 Task: Look for space in Shchëkino, Russia from 11th June, 2023 to 15th June, 2023 for 2 adults in price range Rs.7000 to Rs.16000. Place can be private room with 1  bedroom having 2 beds and 1 bathroom. Property type can be house, flat, guest house, hotel. Booking option can be shelf check-in. Required host language is English.
Action: Mouse moved to (843, 224)
Screenshot: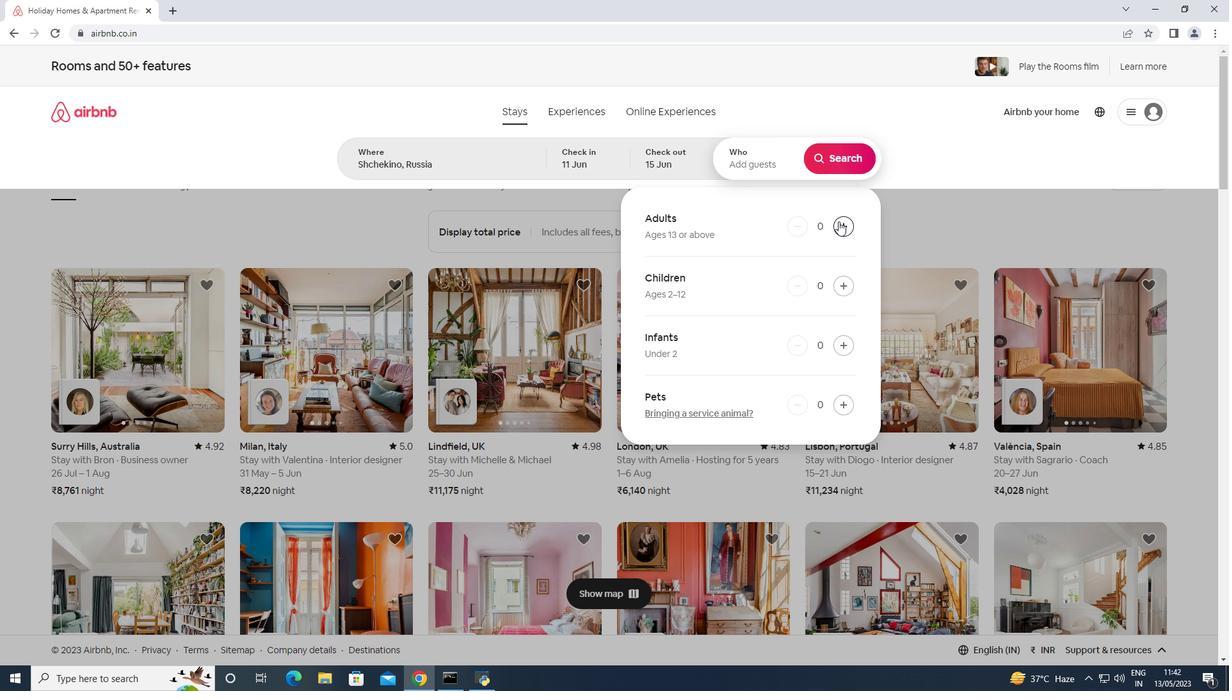 
Action: Mouse pressed left at (843, 224)
Screenshot: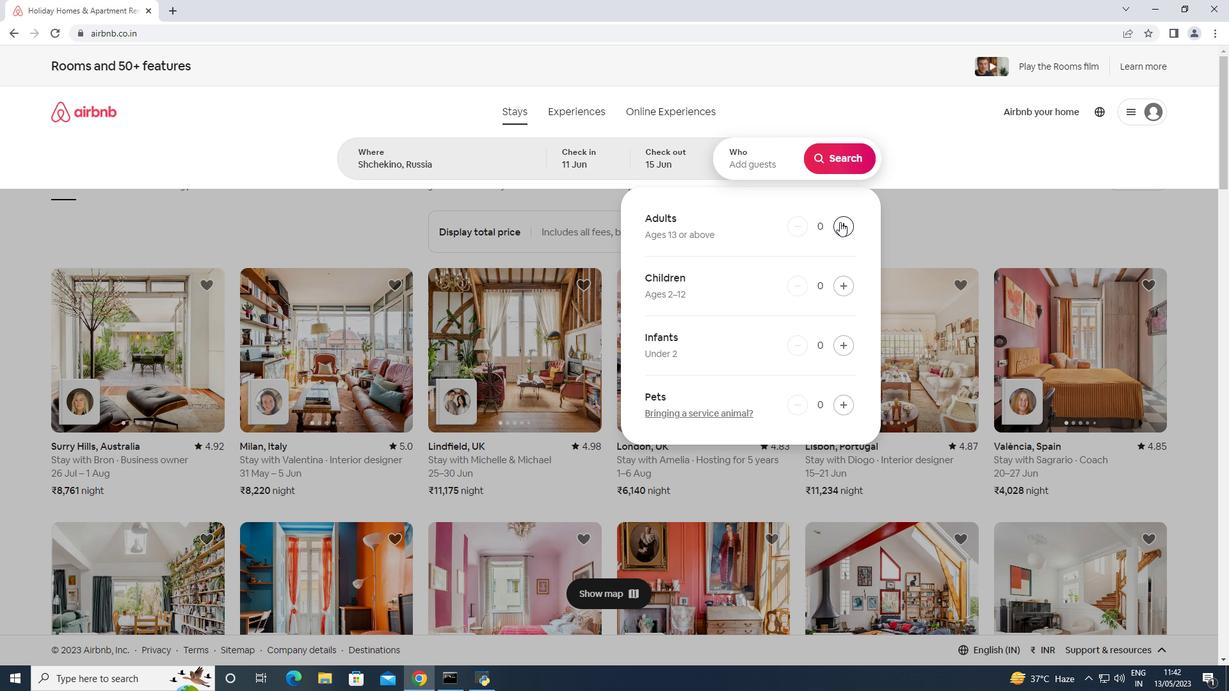 
Action: Mouse pressed left at (843, 224)
Screenshot: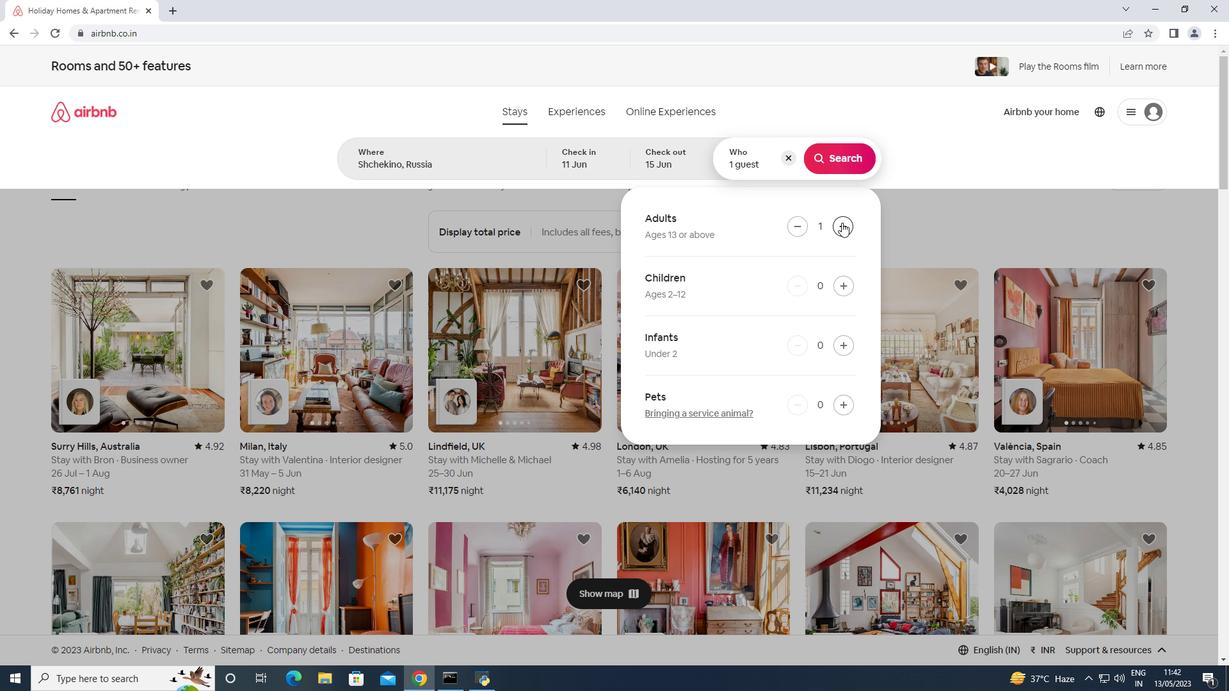 
Action: Mouse moved to (846, 165)
Screenshot: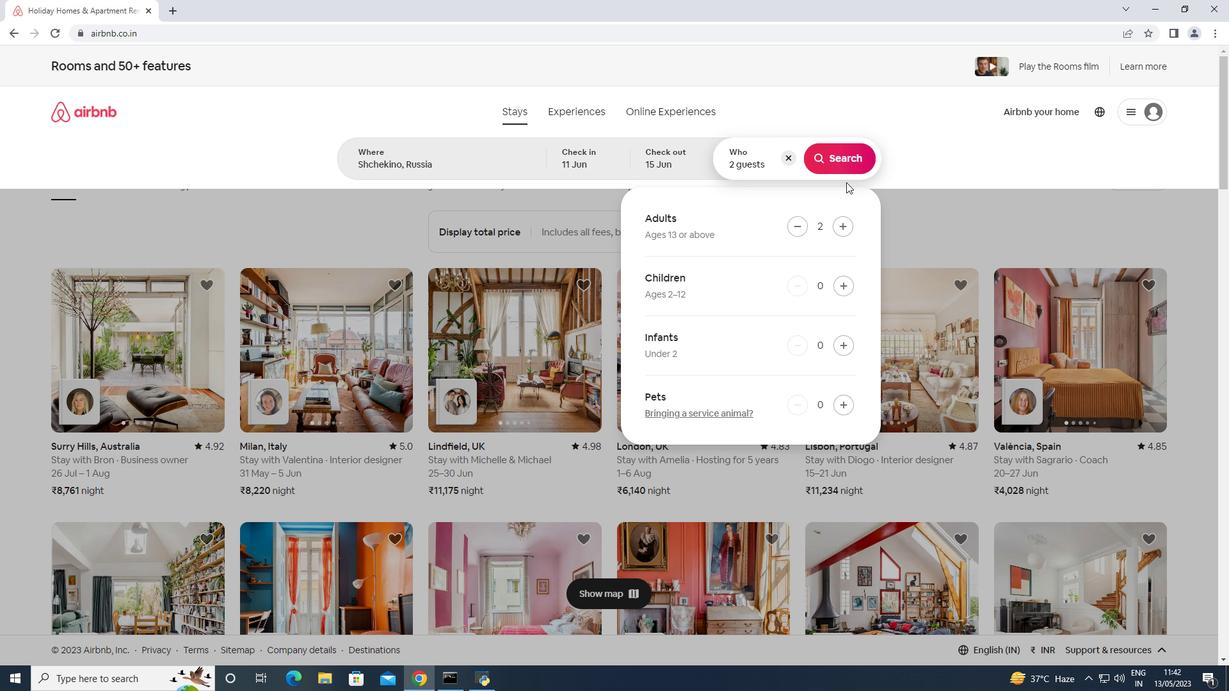 
Action: Mouse pressed left at (846, 165)
Screenshot: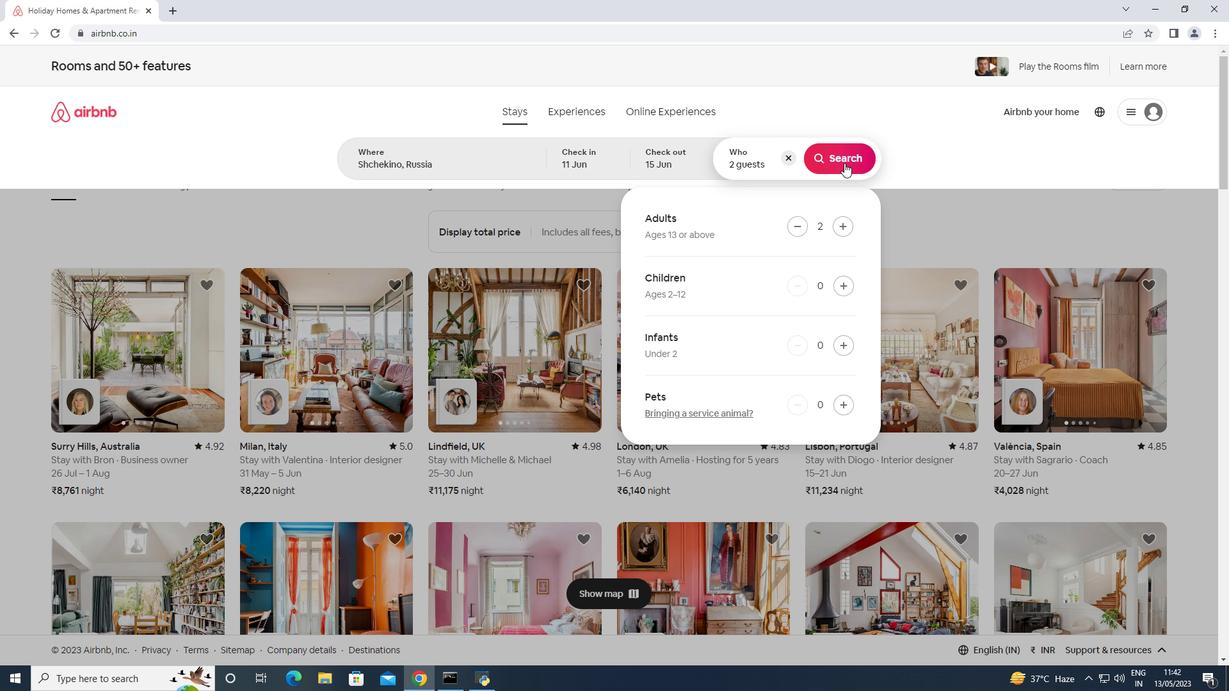 
Action: Mouse moved to (1171, 117)
Screenshot: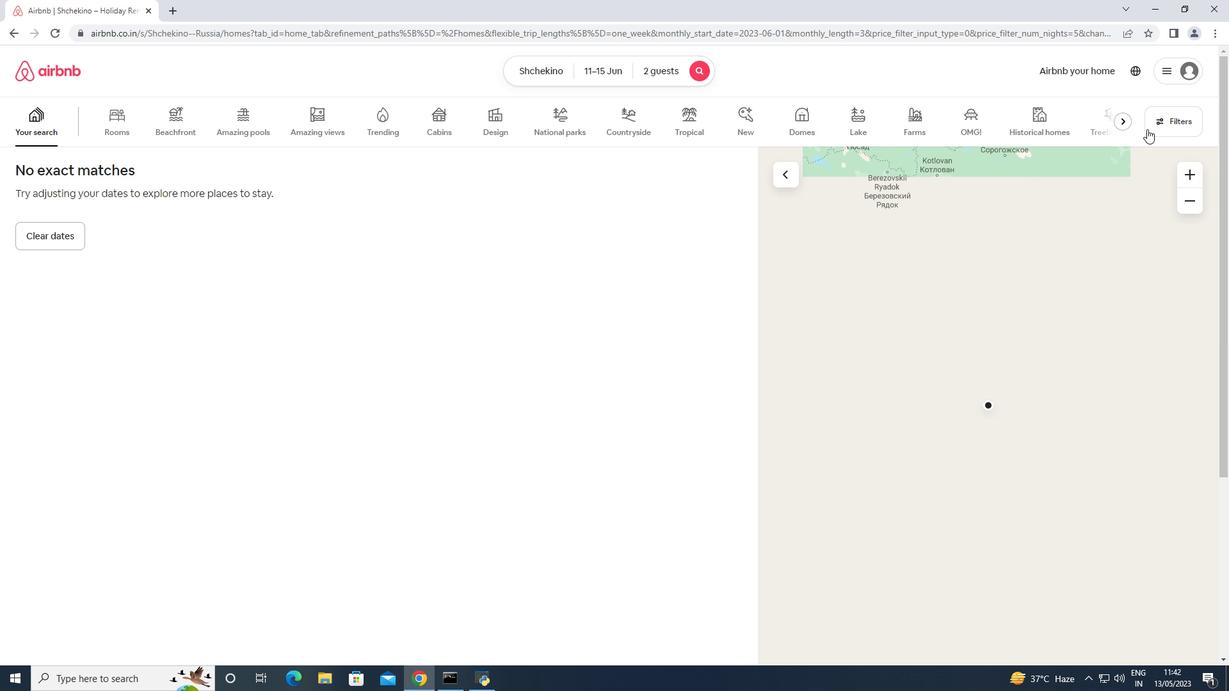 
Action: Mouse pressed left at (1171, 117)
Screenshot: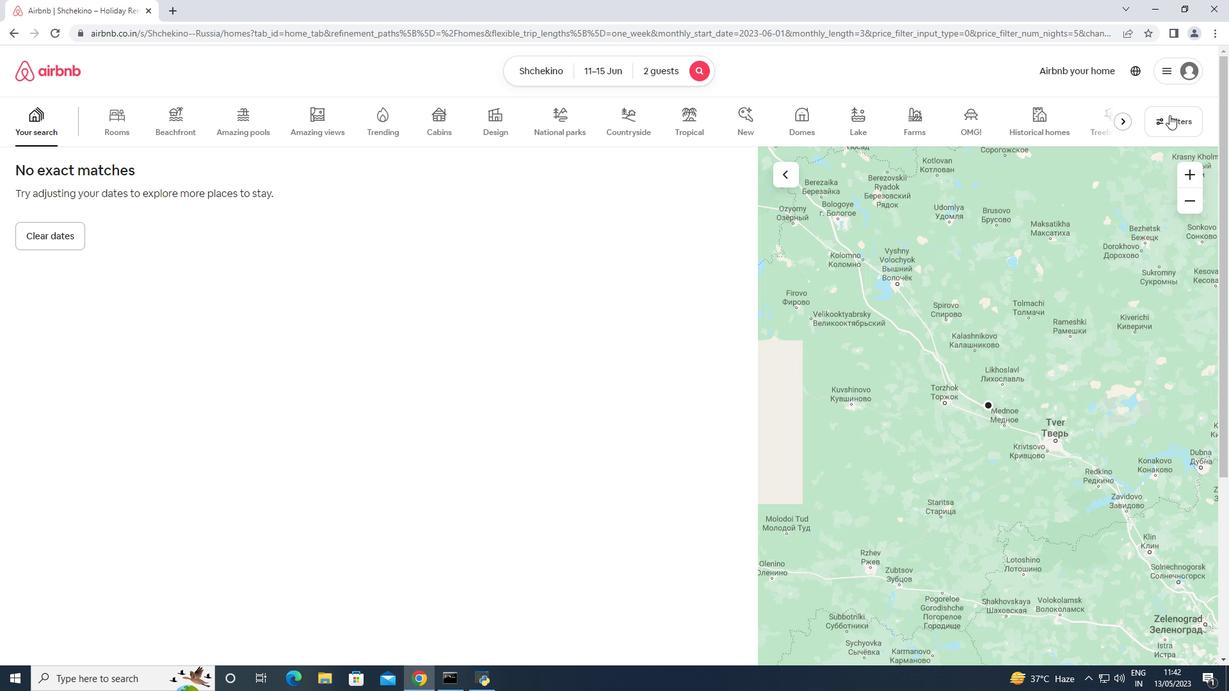 
Action: Mouse moved to (521, 440)
Screenshot: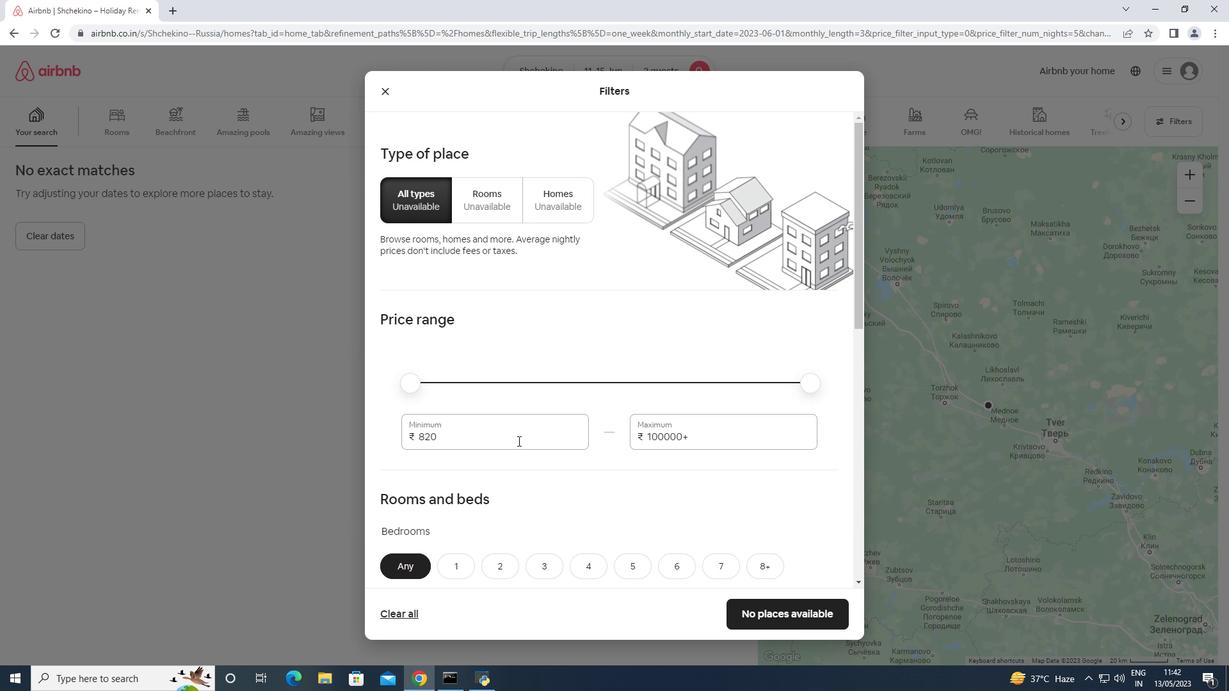 
Action: Mouse pressed left at (521, 440)
Screenshot: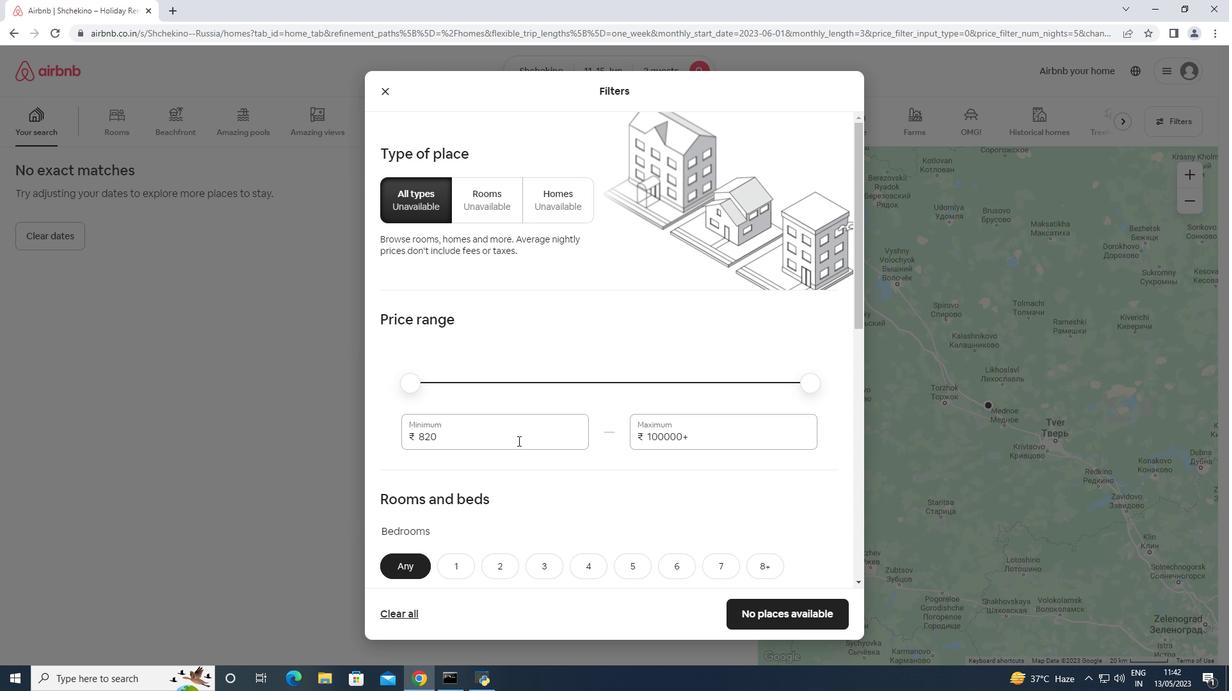 
Action: Mouse pressed left at (521, 440)
Screenshot: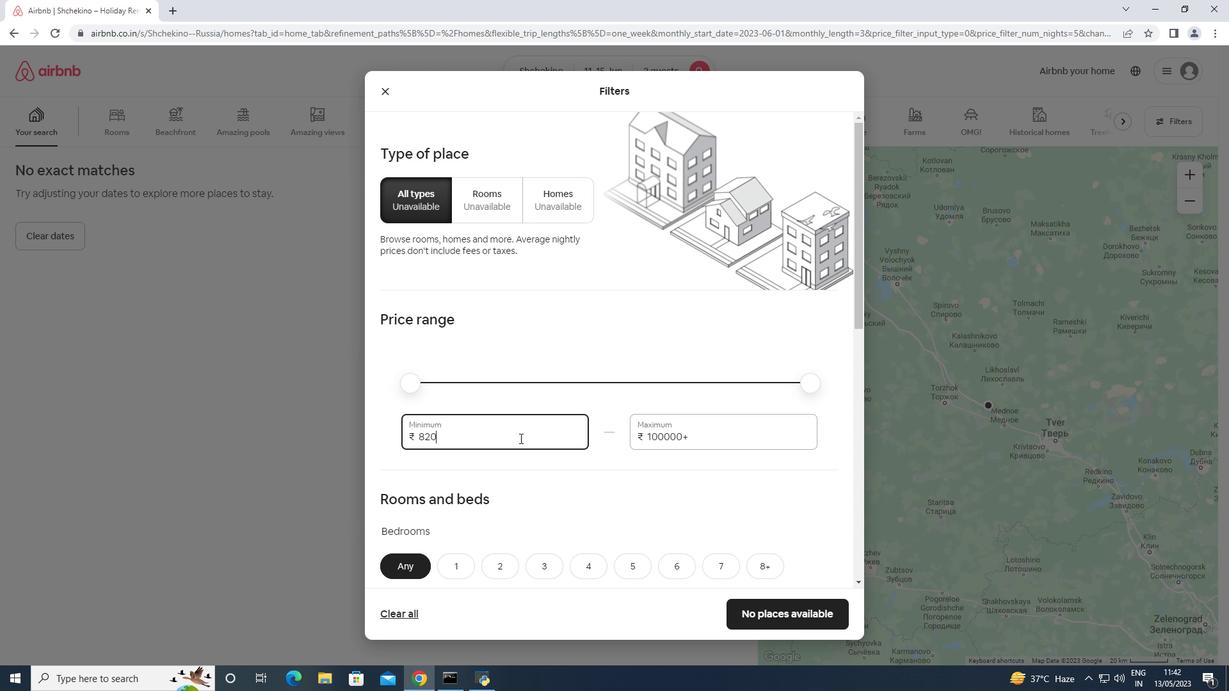 
Action: Mouse pressed left at (521, 440)
Screenshot: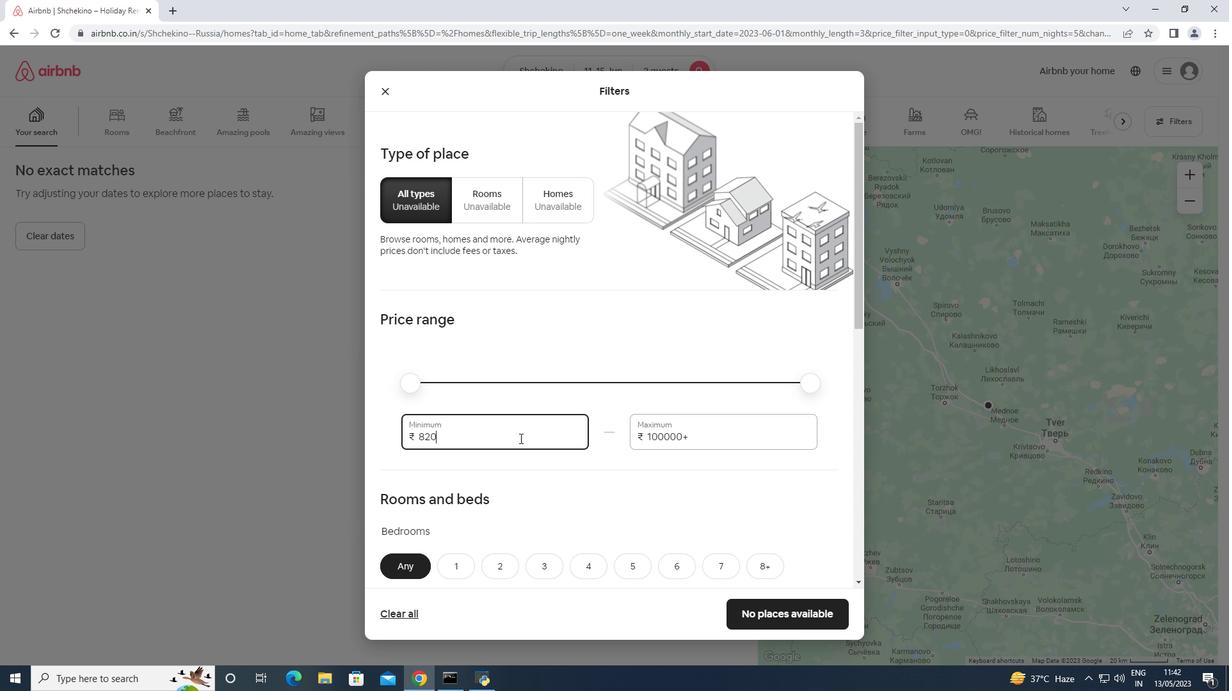 
Action: Key pressed 7000<Key.tab>16000
Screenshot: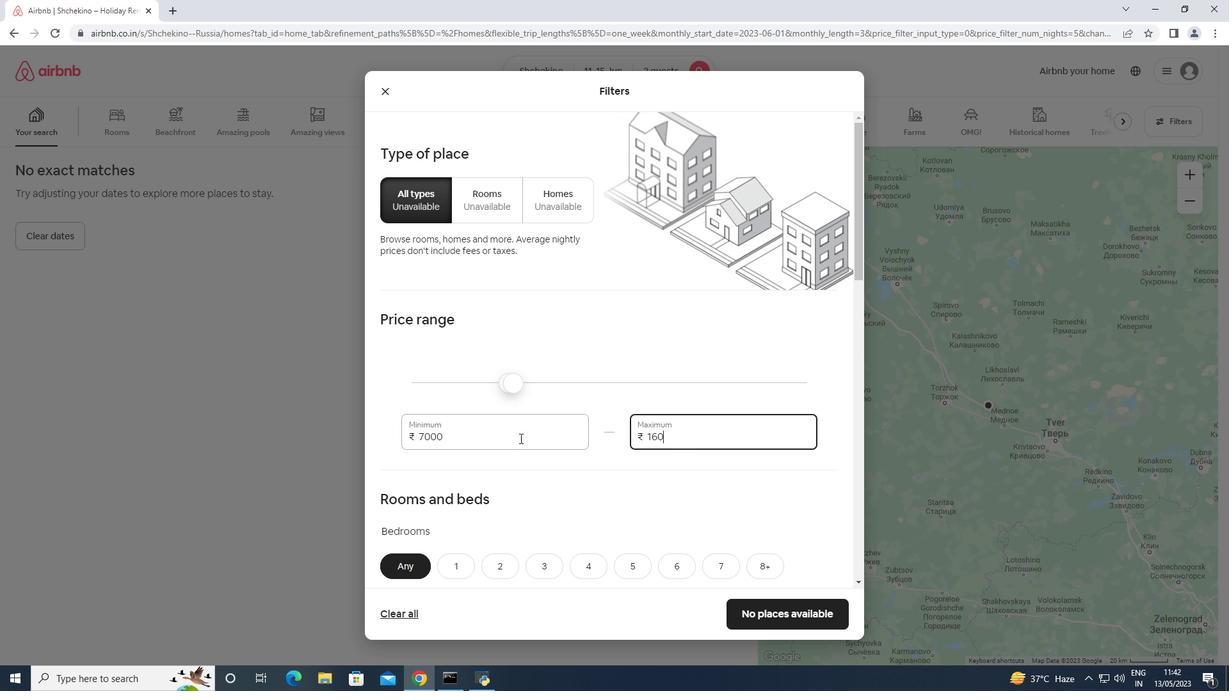 
Action: Mouse scrolled (521, 439) with delta (0, 0)
Screenshot: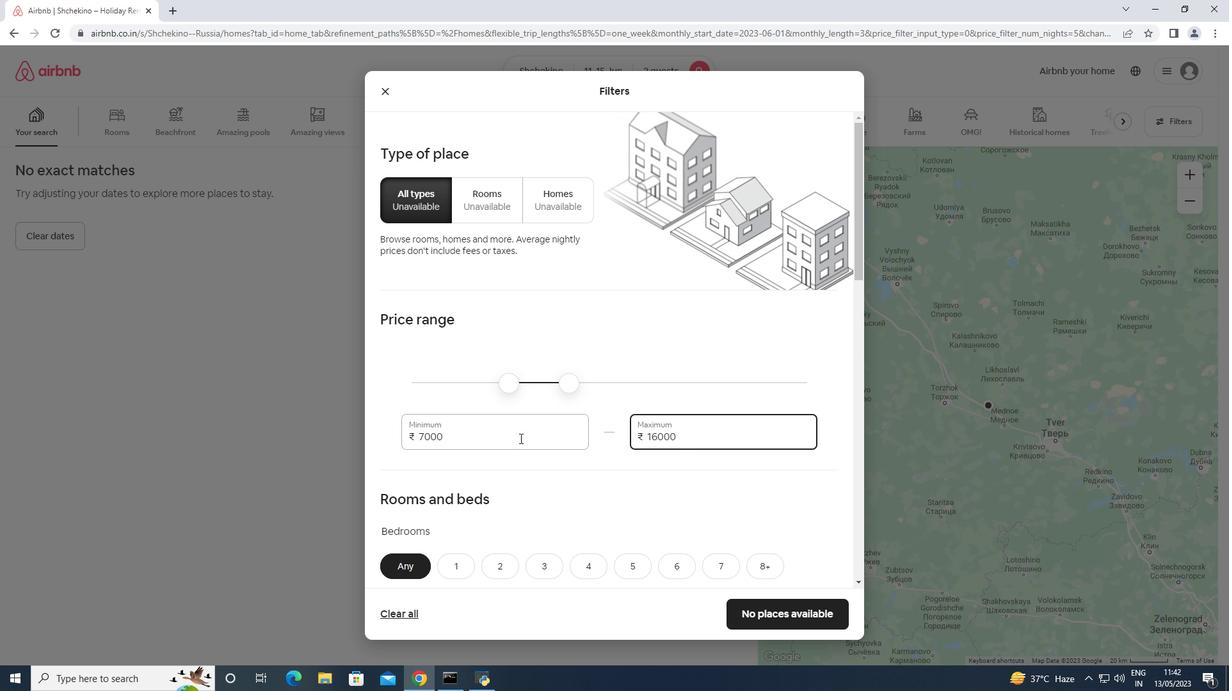
Action: Mouse scrolled (521, 439) with delta (0, 0)
Screenshot: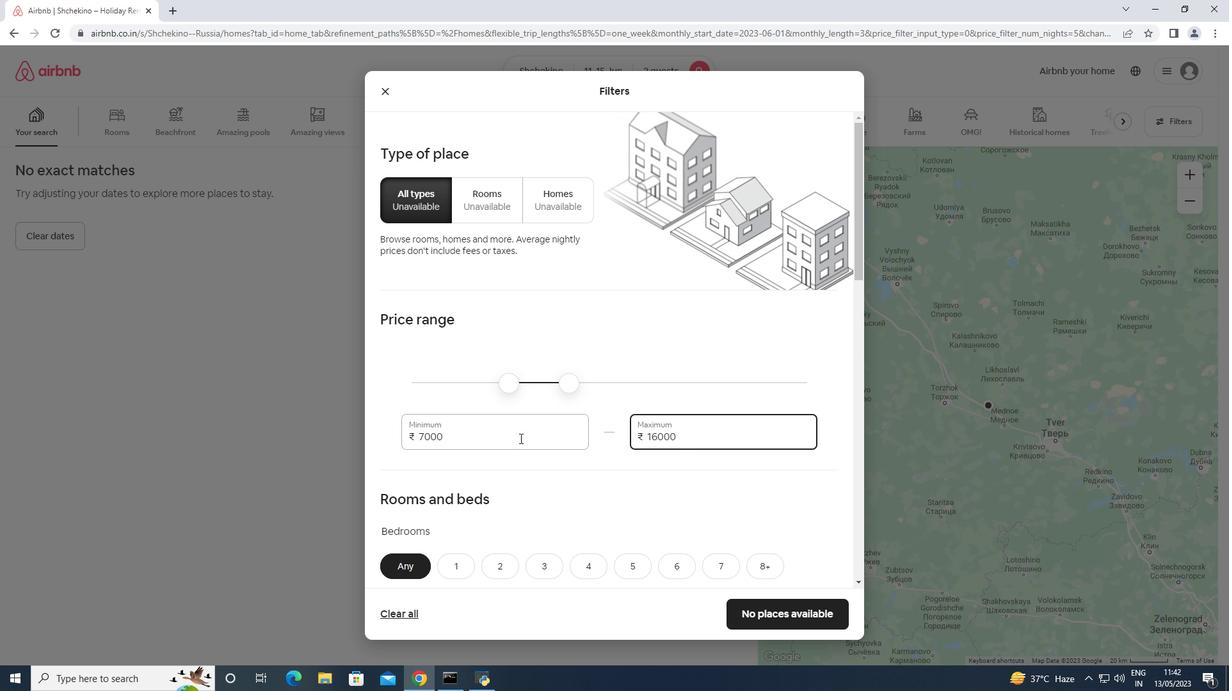 
Action: Mouse scrolled (521, 439) with delta (0, 0)
Screenshot: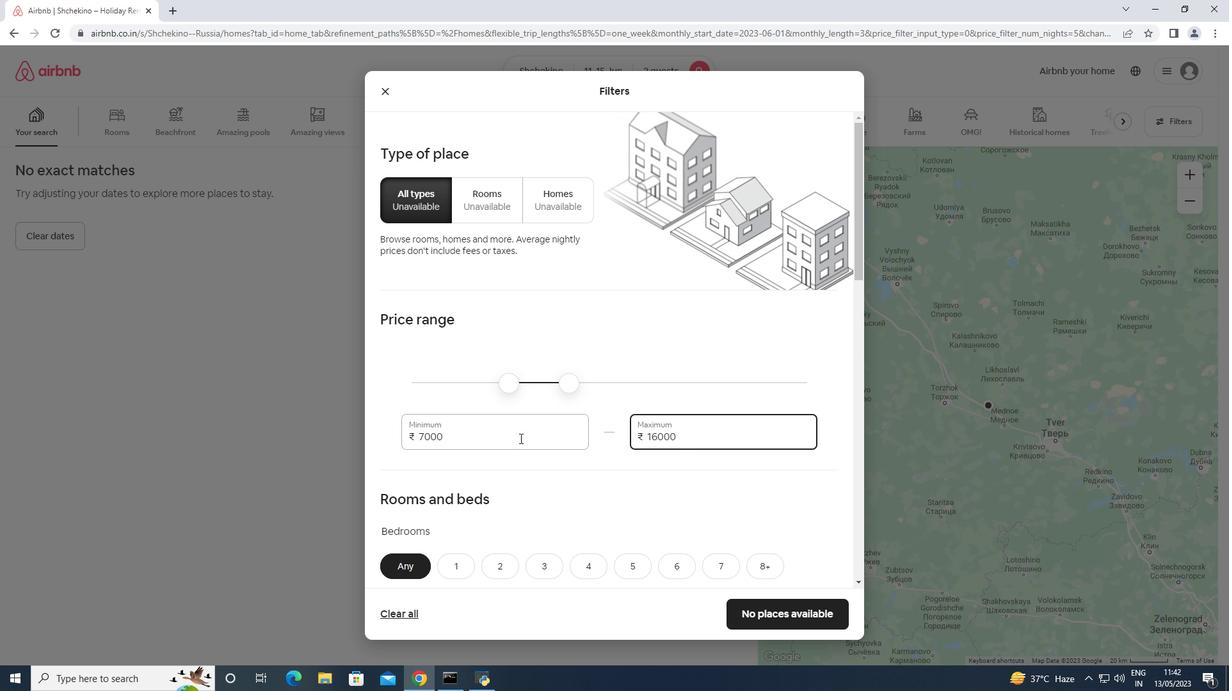 
Action: Mouse scrolled (521, 439) with delta (0, 0)
Screenshot: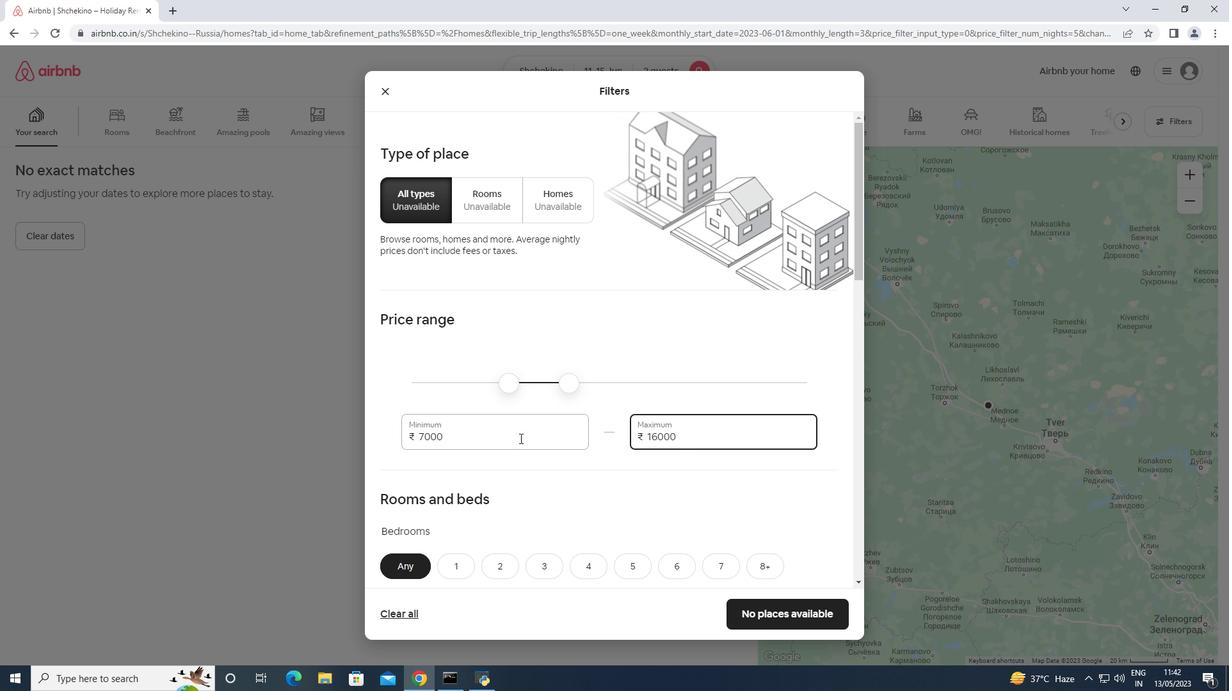 
Action: Mouse scrolled (521, 439) with delta (0, 0)
Screenshot: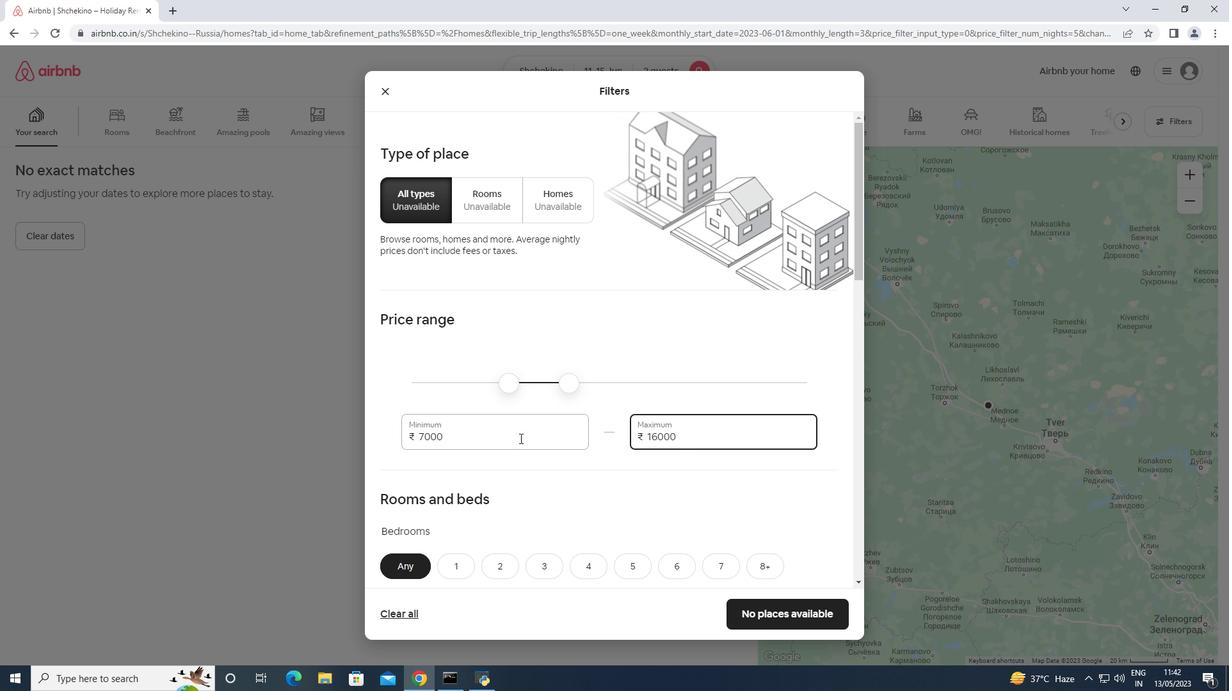 
Action: Mouse scrolled (521, 439) with delta (0, 0)
Screenshot: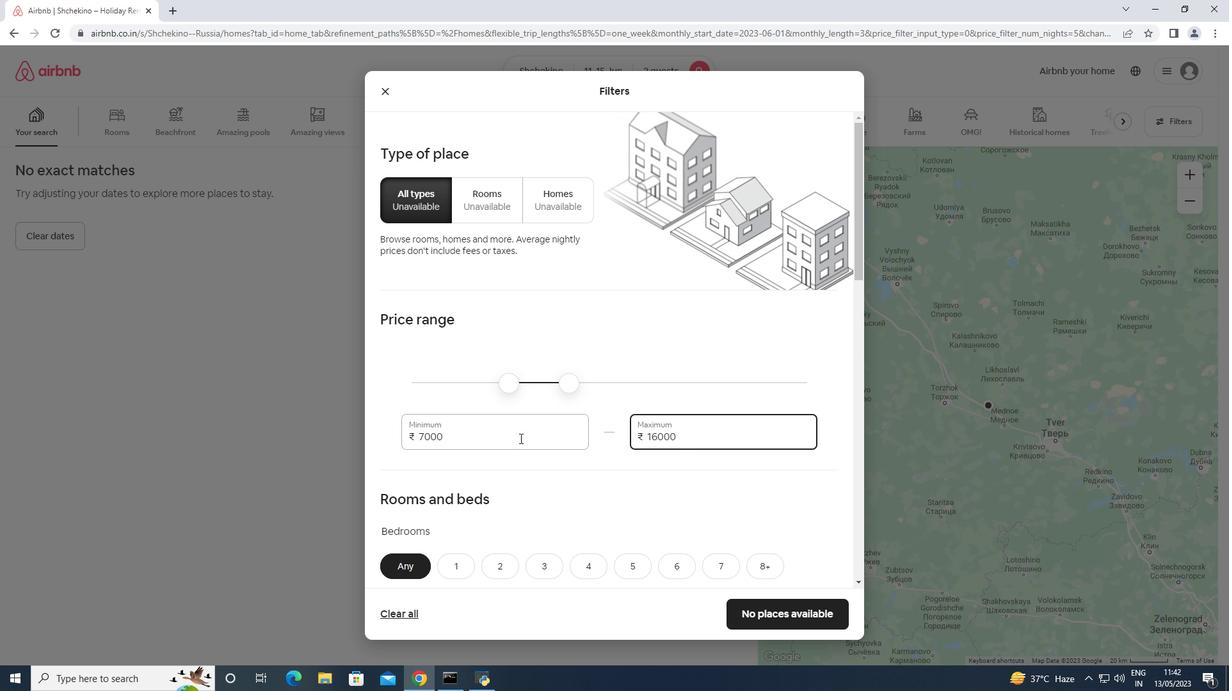 
Action: Mouse moved to (463, 190)
Screenshot: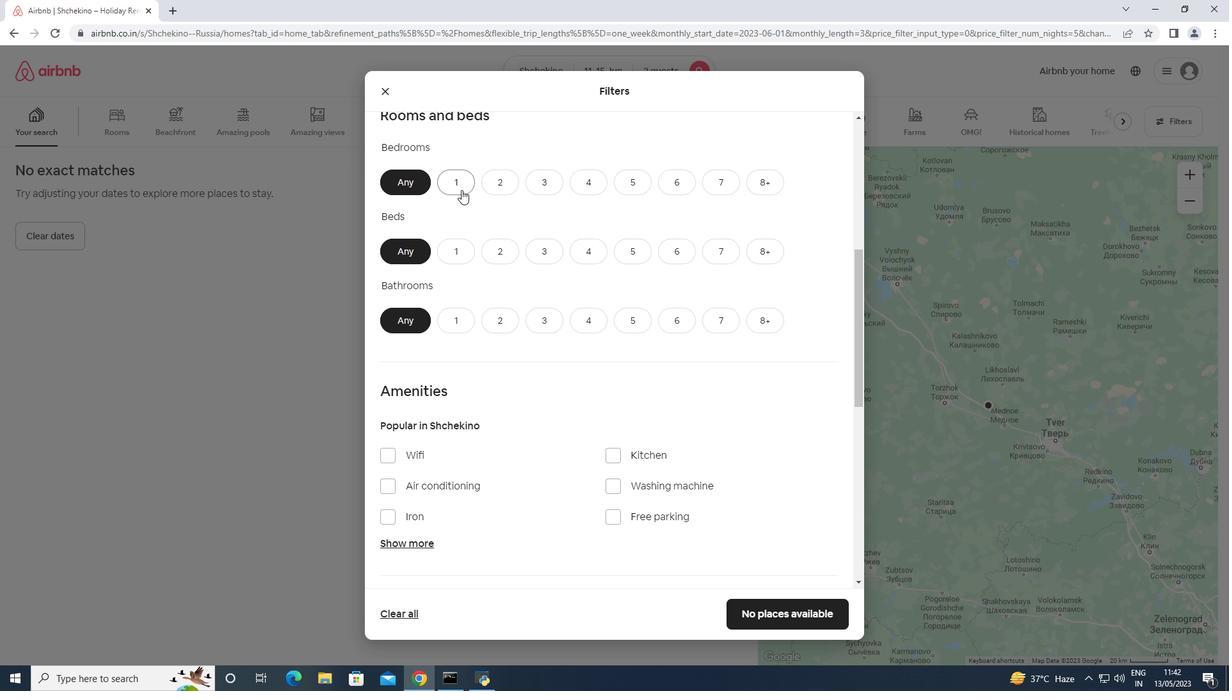 
Action: Mouse pressed left at (463, 190)
Screenshot: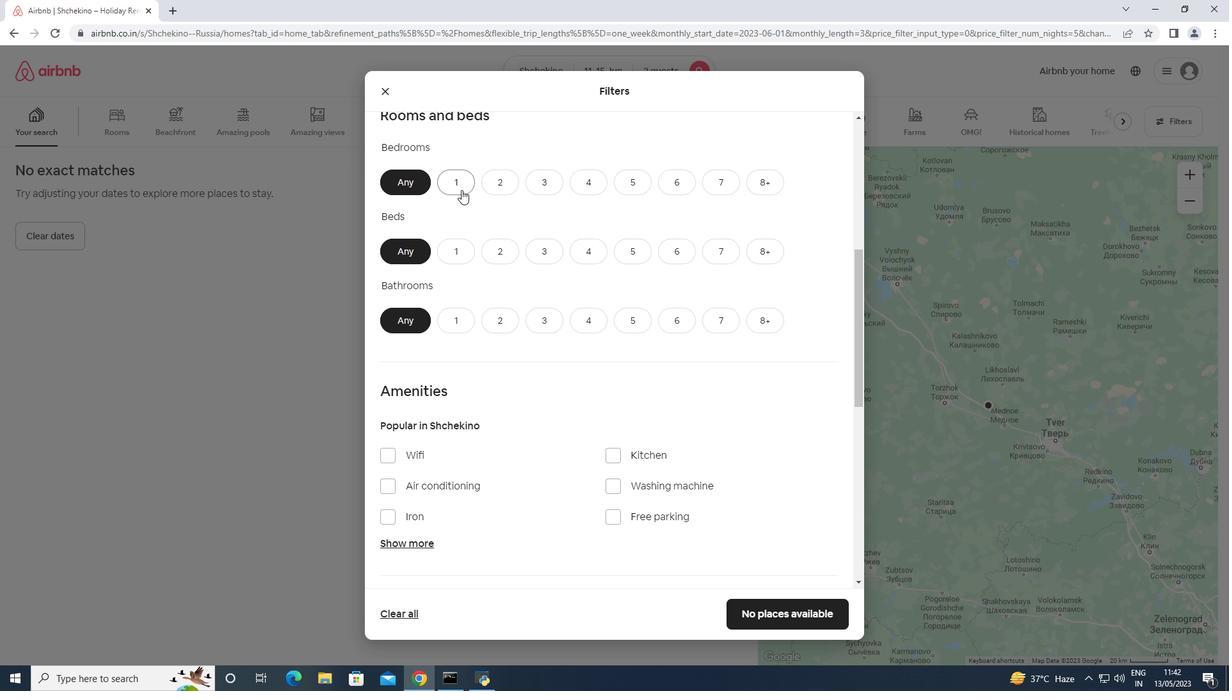 
Action: Mouse moved to (503, 252)
Screenshot: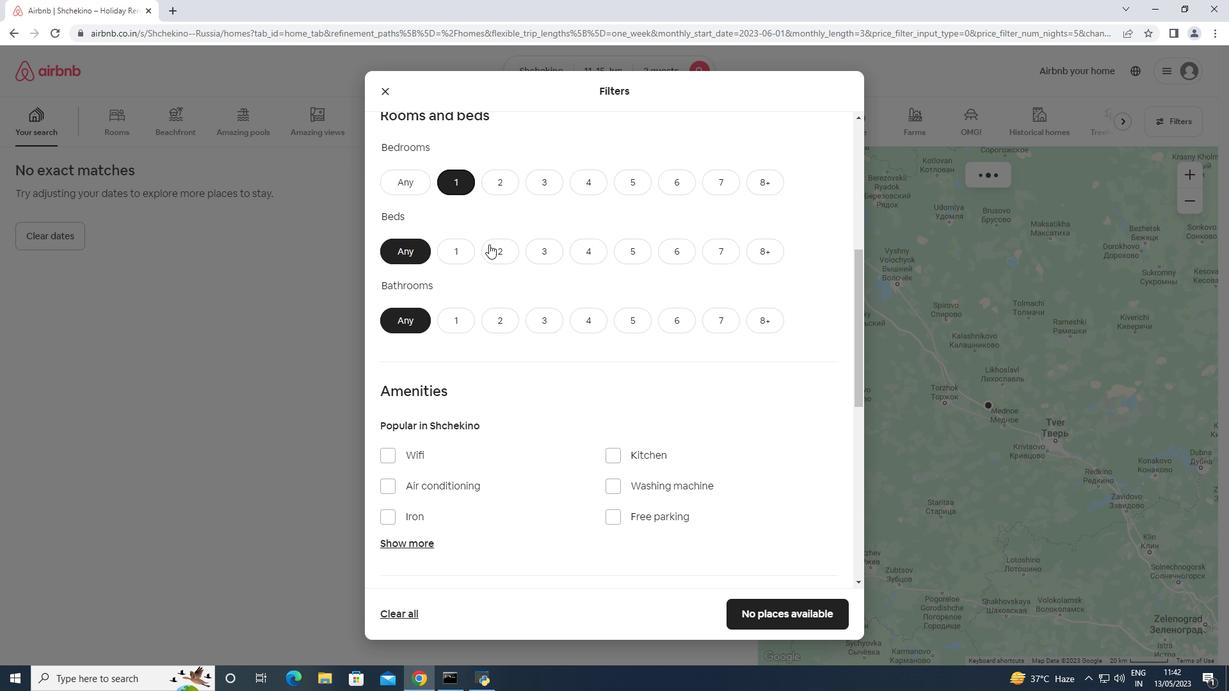 
Action: Mouse pressed left at (503, 252)
Screenshot: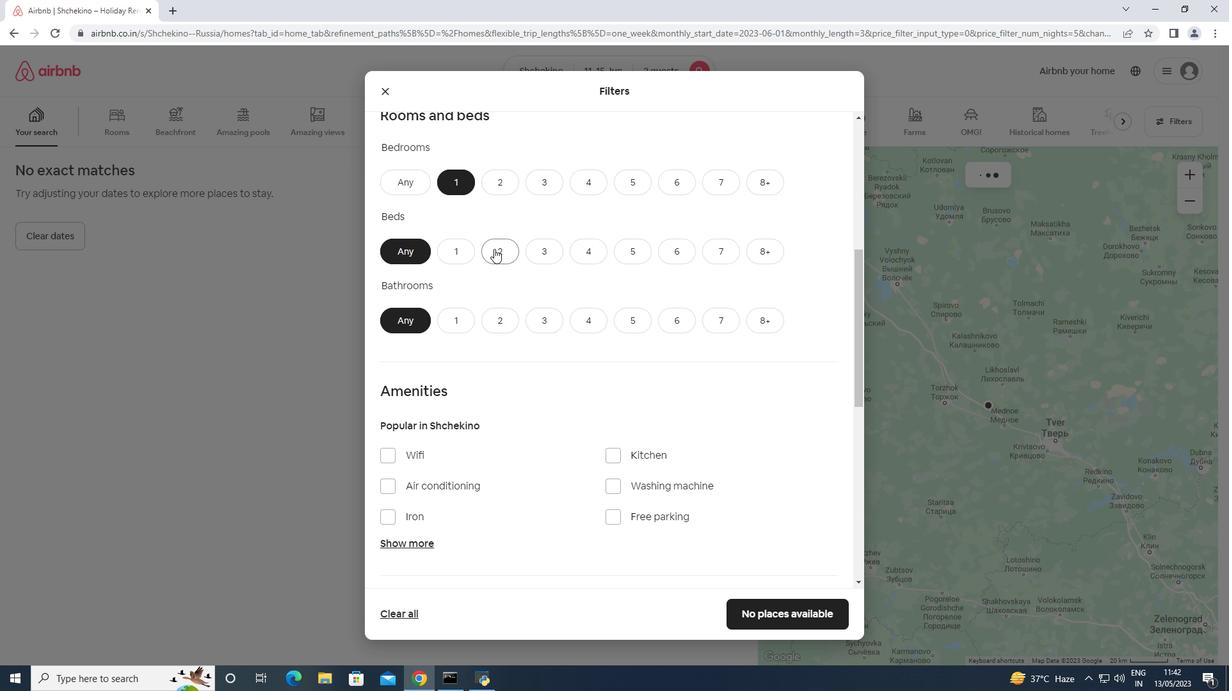 
Action: Mouse moved to (448, 329)
Screenshot: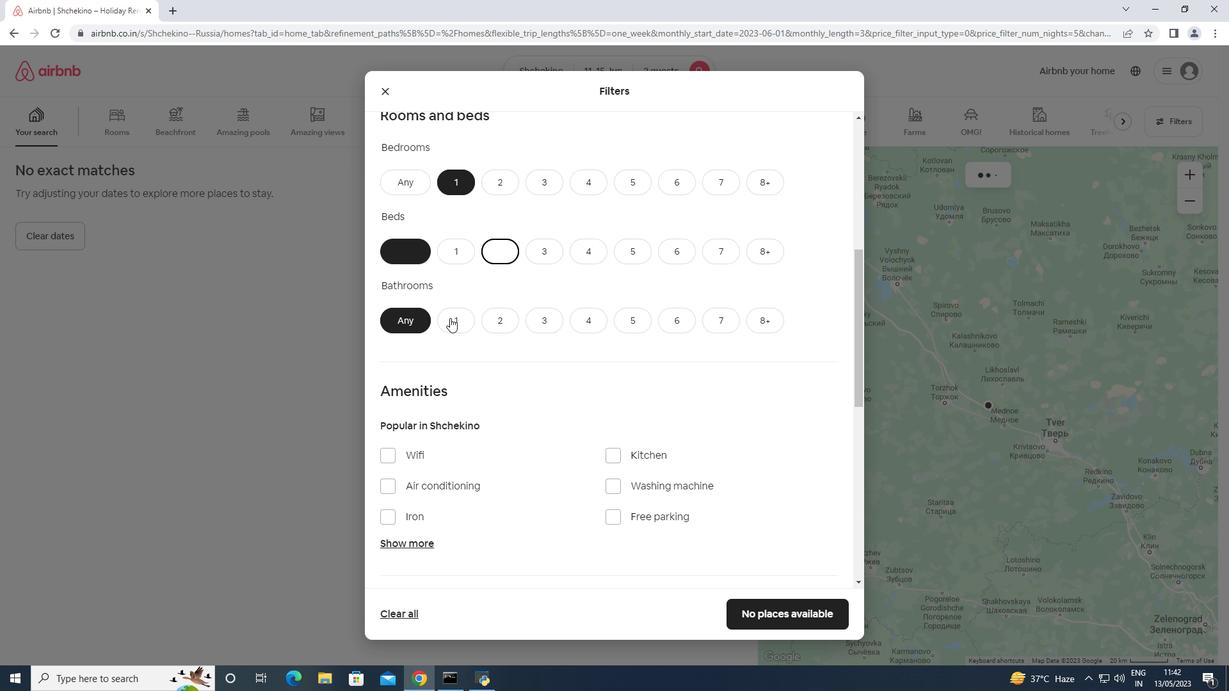 
Action: Mouse pressed left at (448, 329)
Screenshot: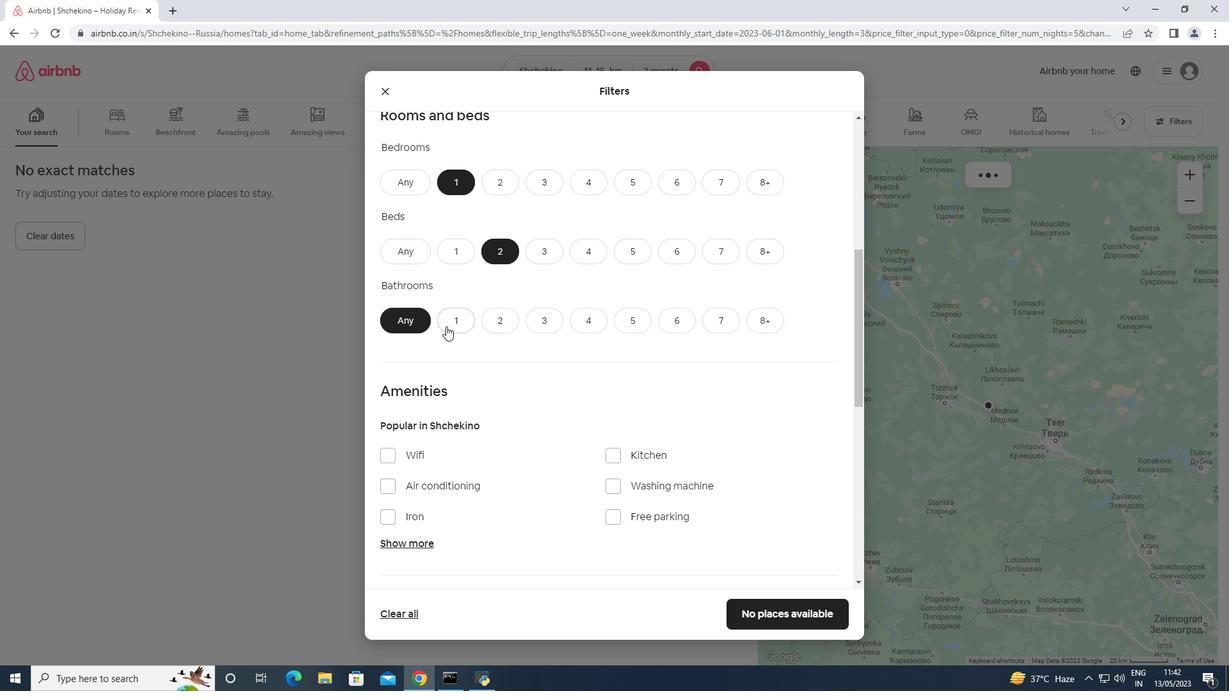 
Action: Mouse scrolled (448, 329) with delta (0, 0)
Screenshot: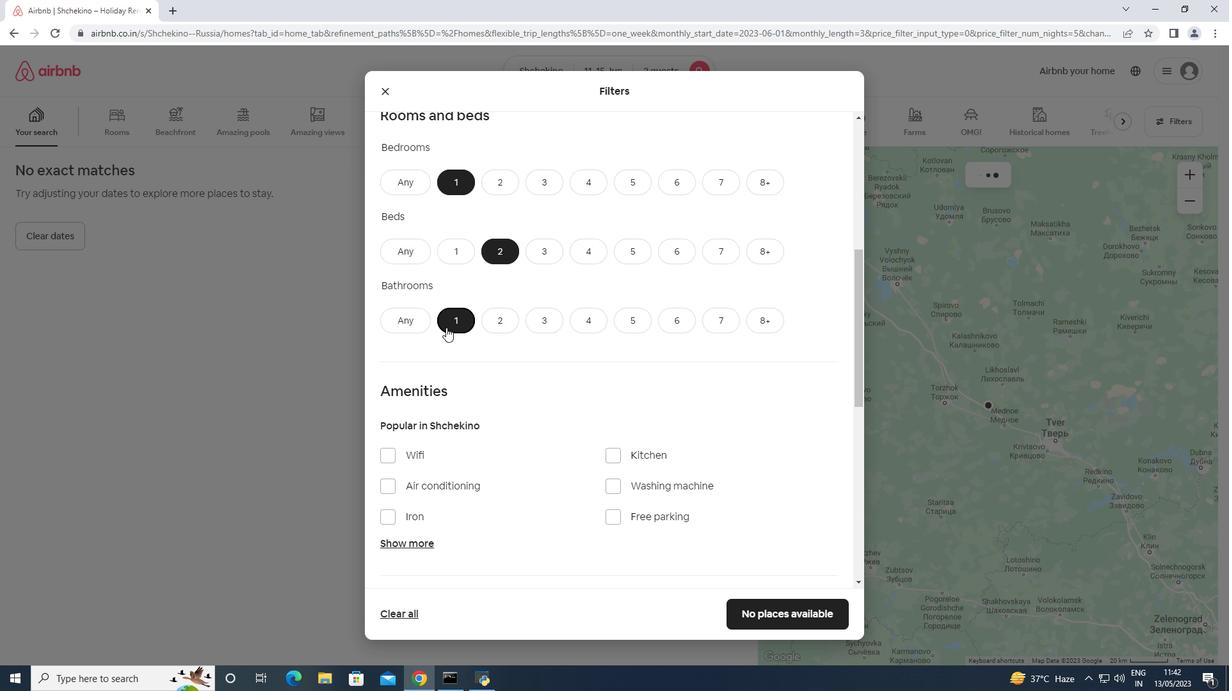 
Action: Mouse scrolled (448, 329) with delta (0, 0)
Screenshot: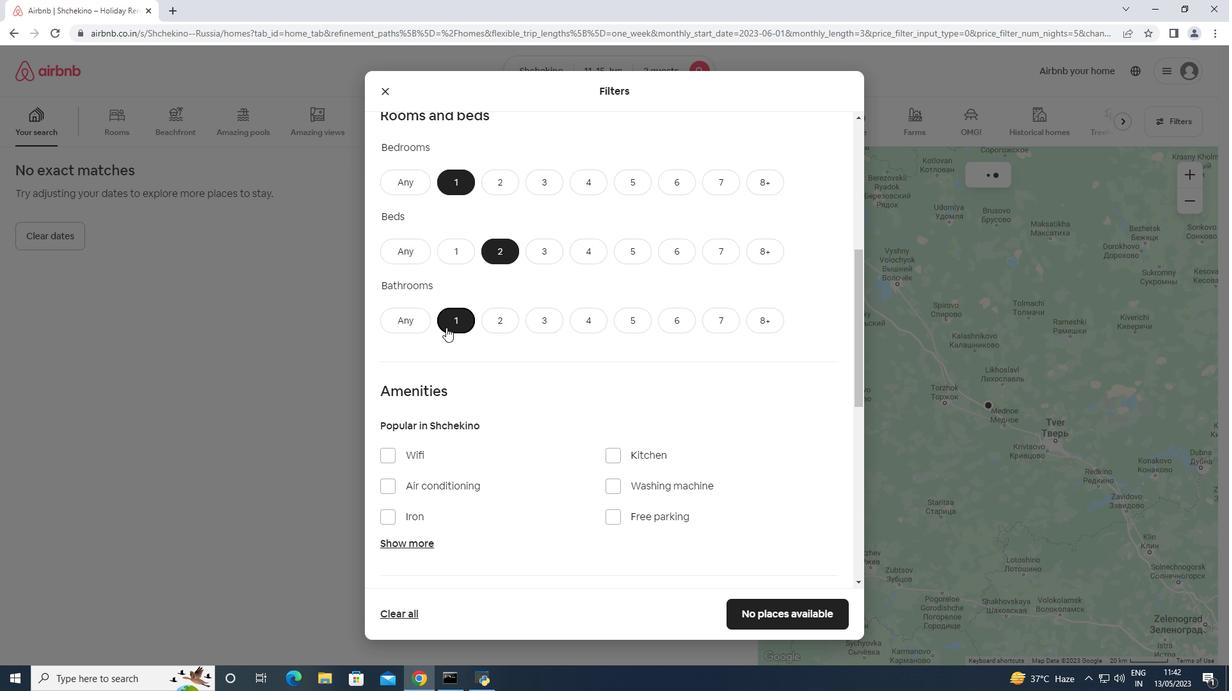 
Action: Mouse moved to (421, 416)
Screenshot: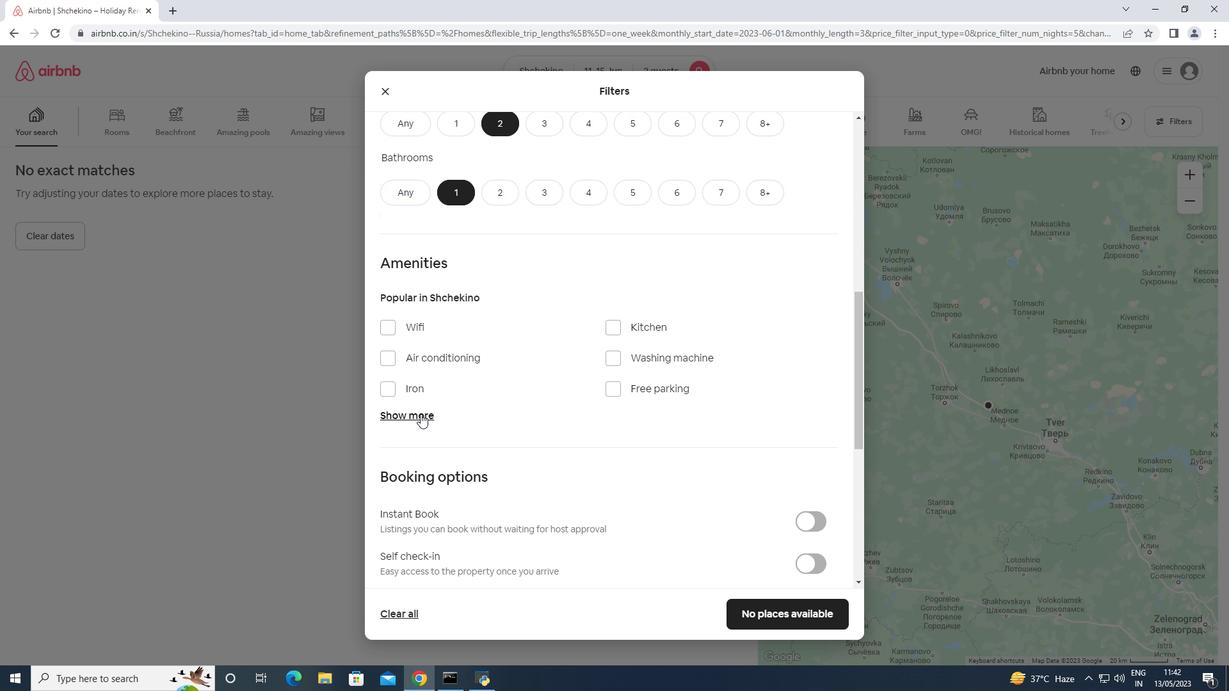 
Action: Mouse pressed left at (421, 416)
Screenshot: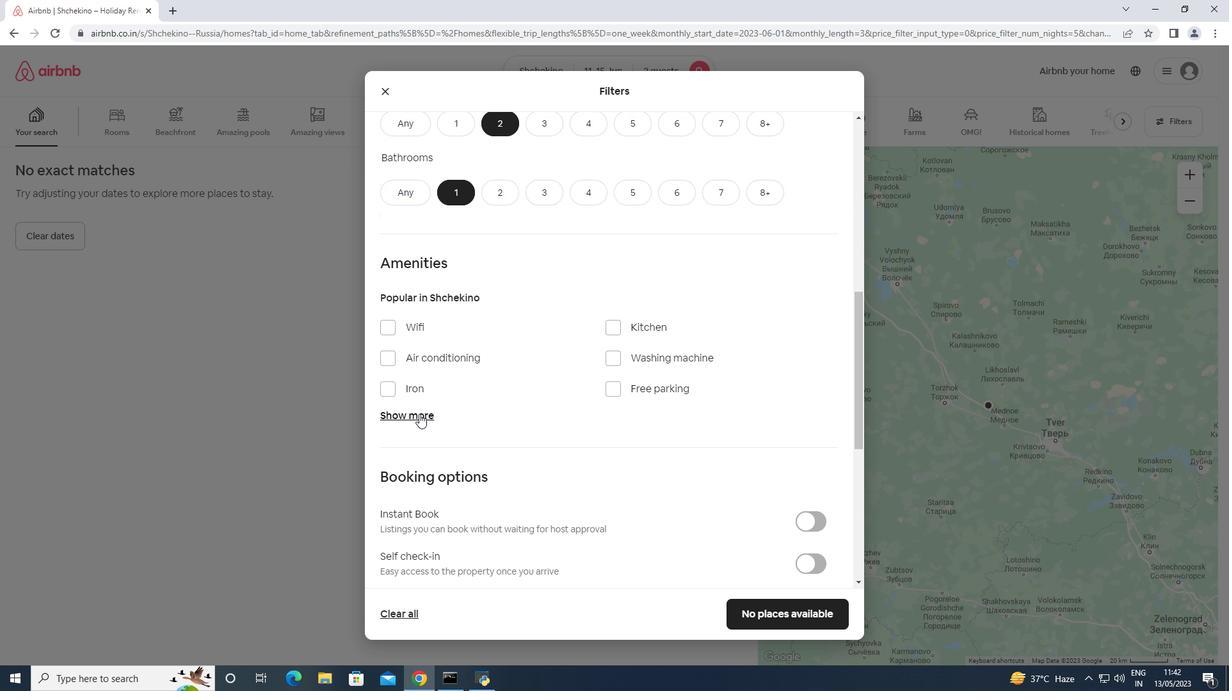 
Action: Mouse moved to (489, 402)
Screenshot: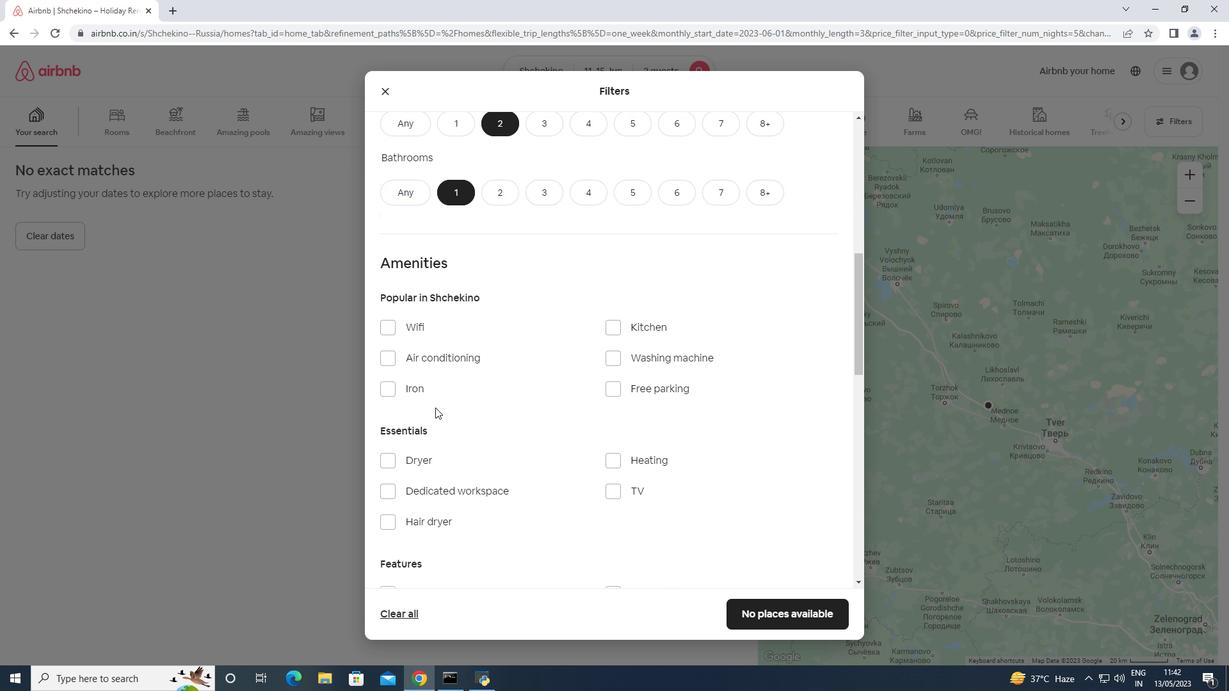 
Action: Mouse scrolled (489, 401) with delta (0, 0)
Screenshot: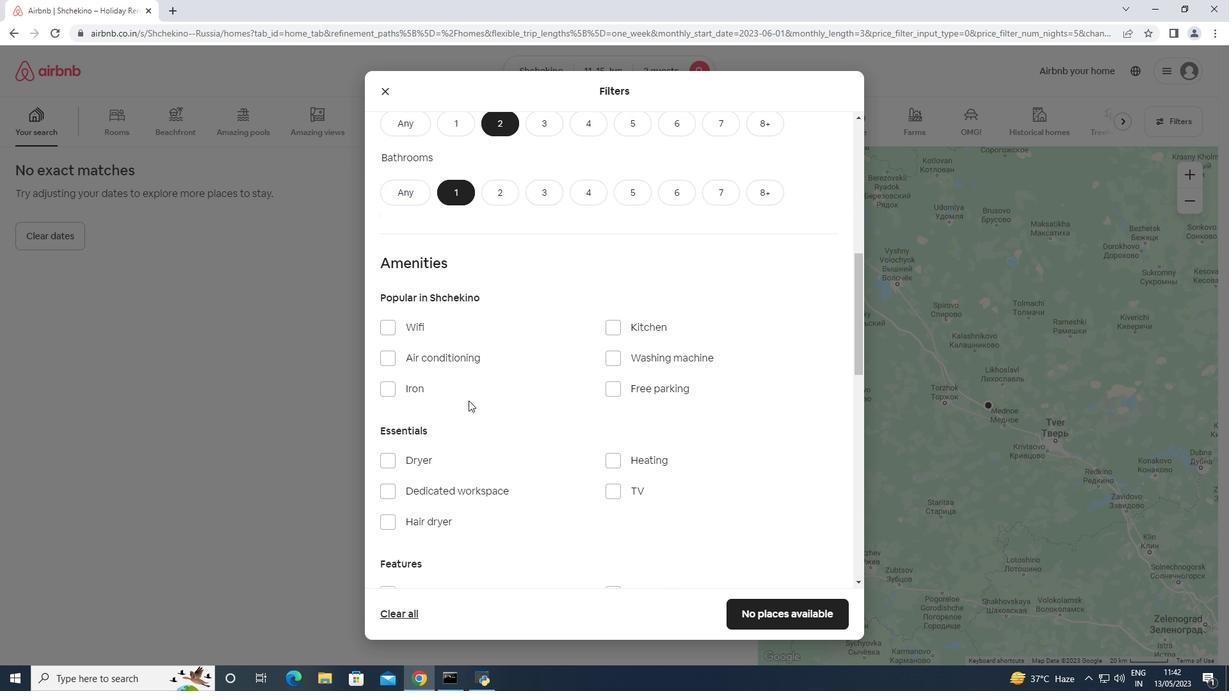 
Action: Mouse scrolled (489, 401) with delta (0, 0)
Screenshot: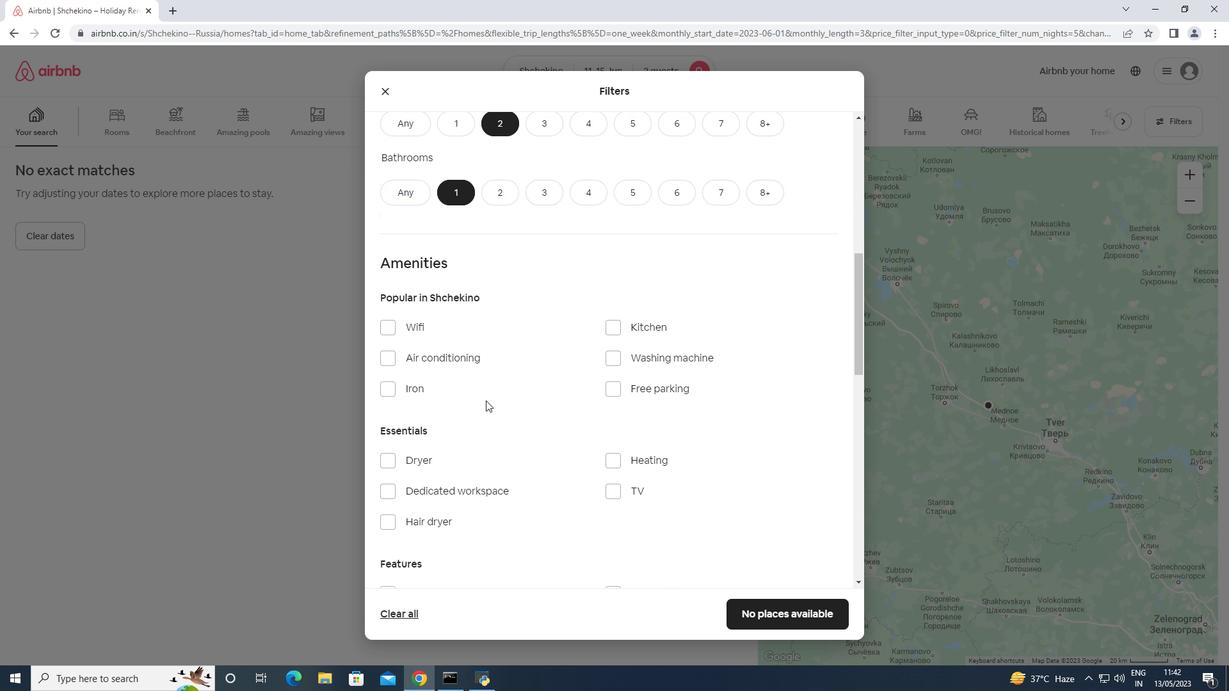 
Action: Mouse scrolled (489, 401) with delta (0, 0)
Screenshot: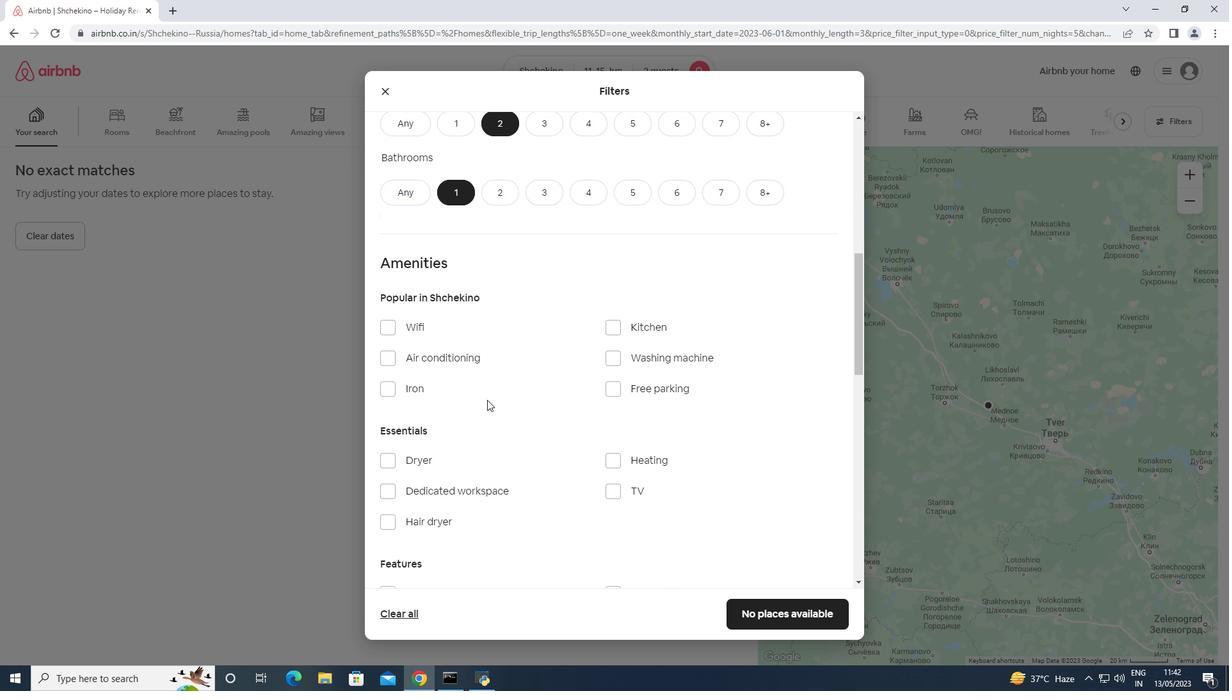 
Action: Mouse scrolled (489, 401) with delta (0, 0)
Screenshot: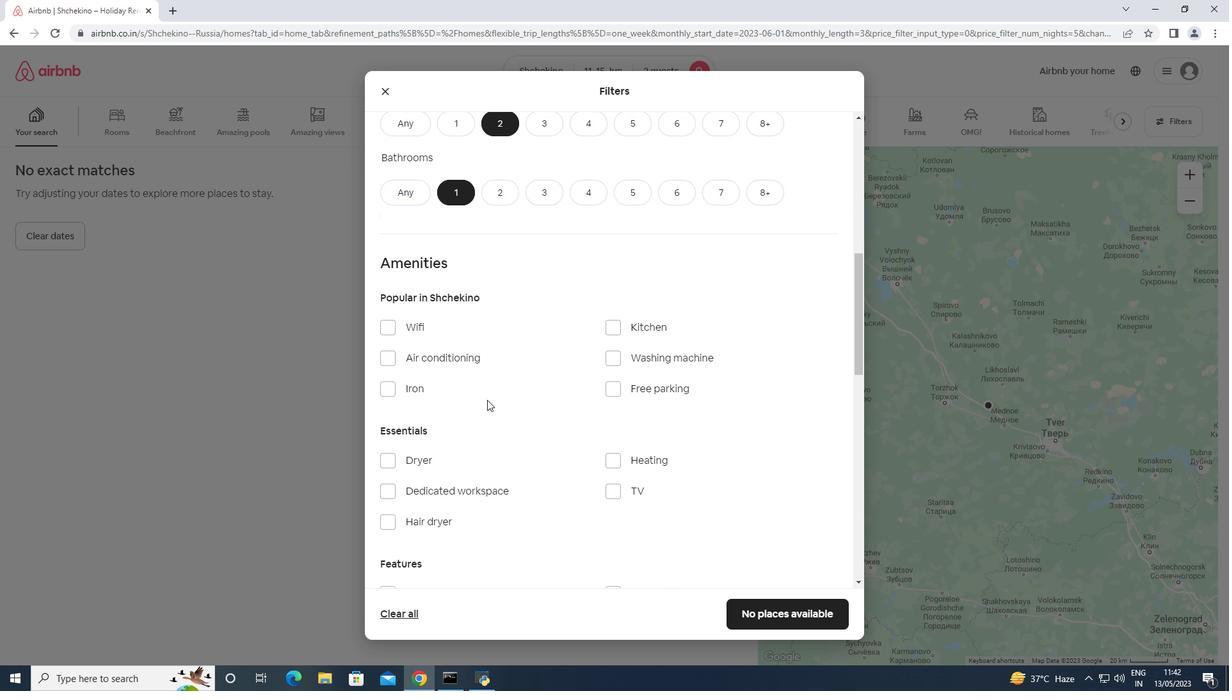 
Action: Mouse scrolled (489, 401) with delta (0, 0)
Screenshot: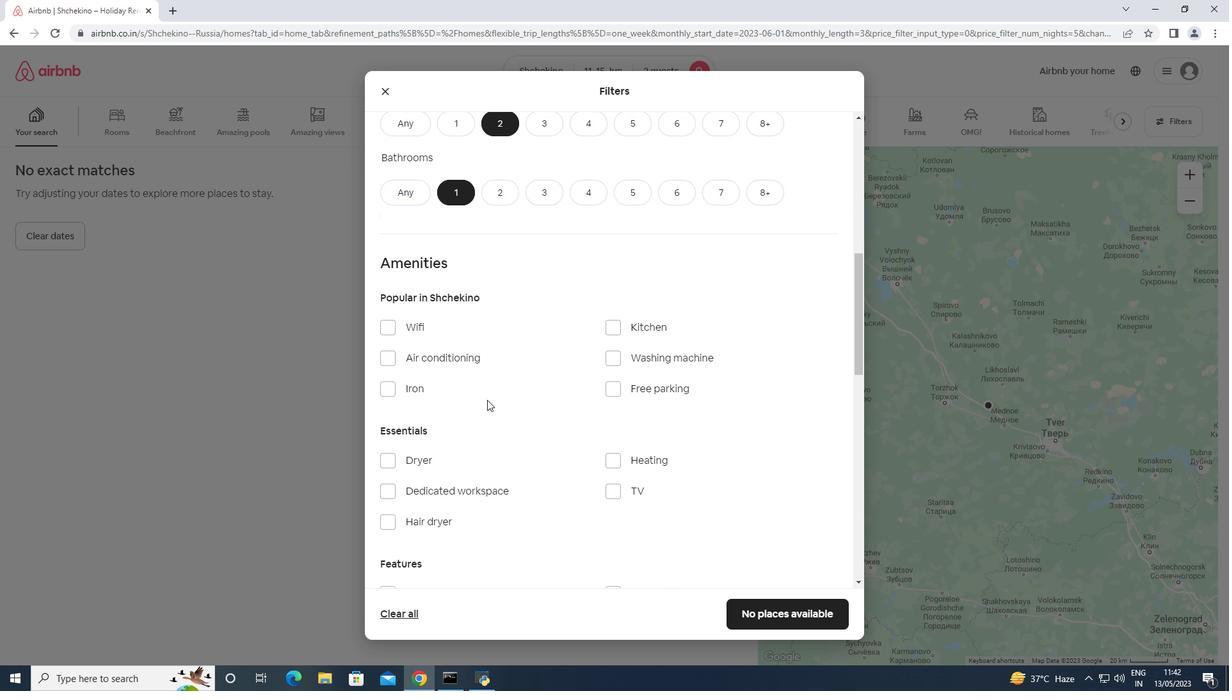 
Action: Mouse moved to (489, 402)
Screenshot: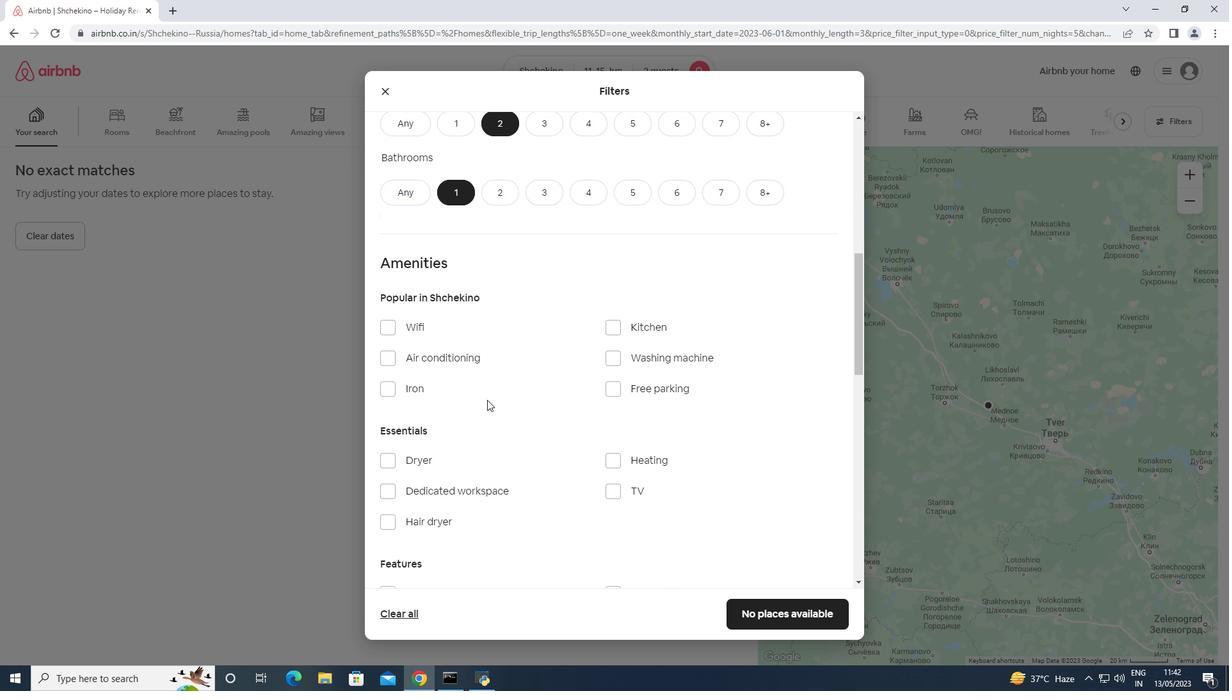 
Action: Mouse scrolled (489, 401) with delta (0, 0)
Screenshot: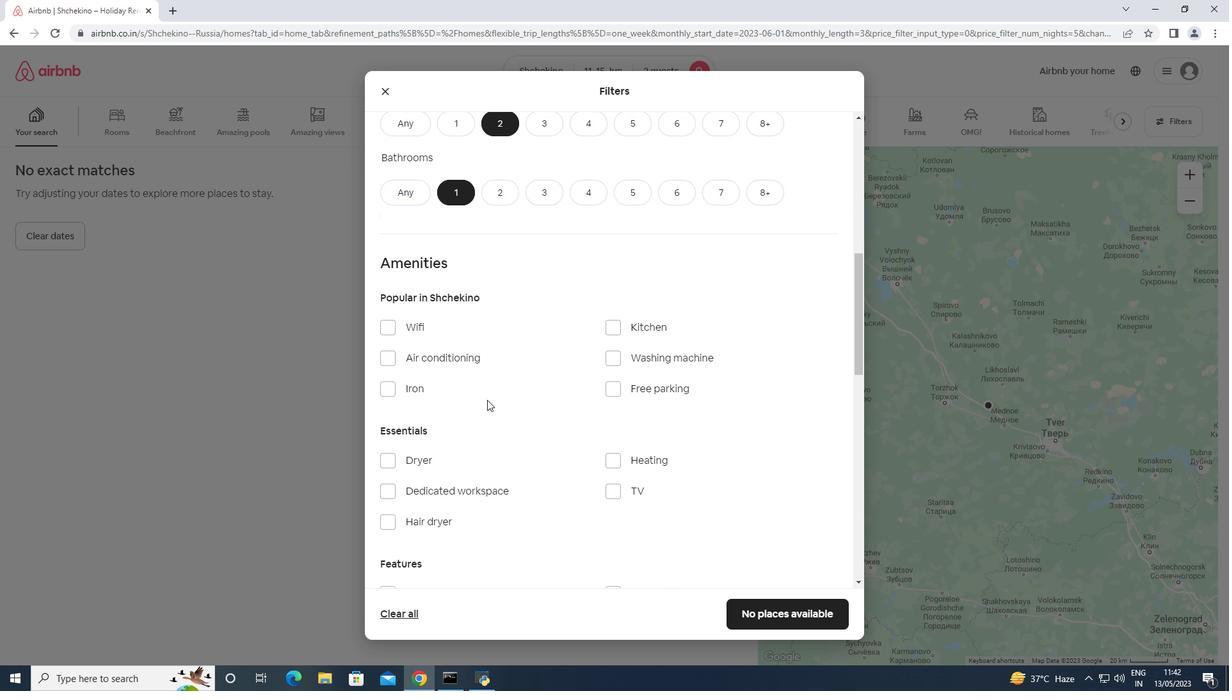 
Action: Mouse moved to (681, 497)
Screenshot: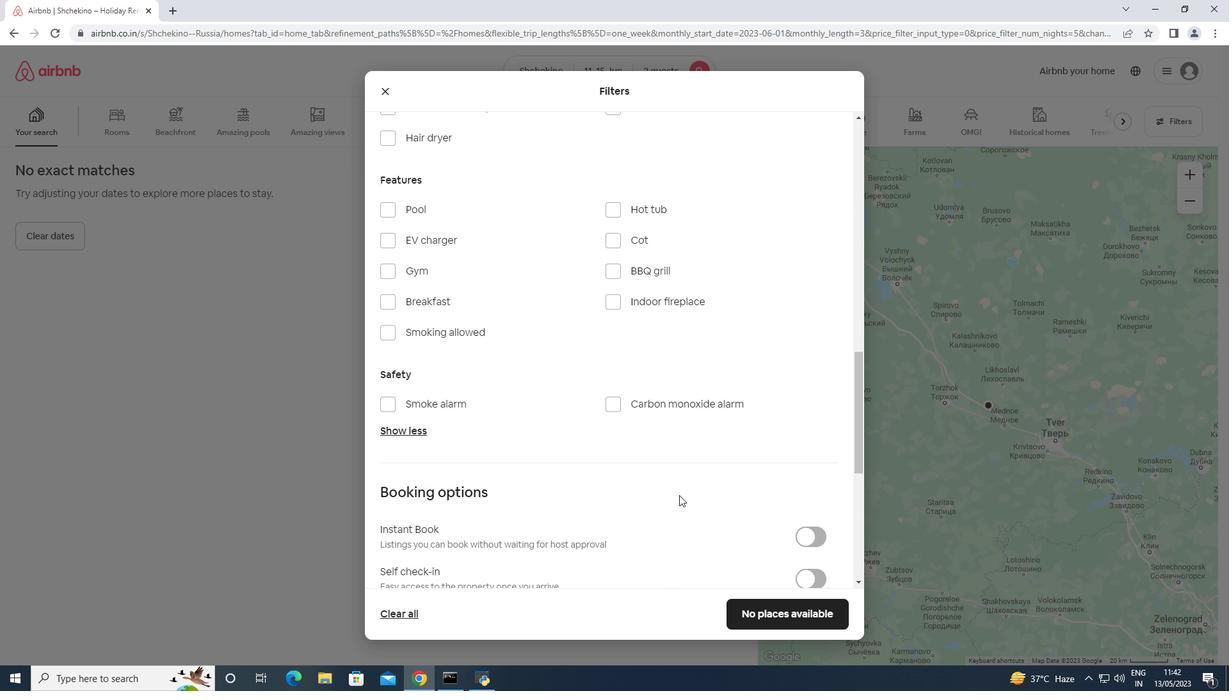 
Action: Mouse scrolled (681, 496) with delta (0, 0)
Screenshot: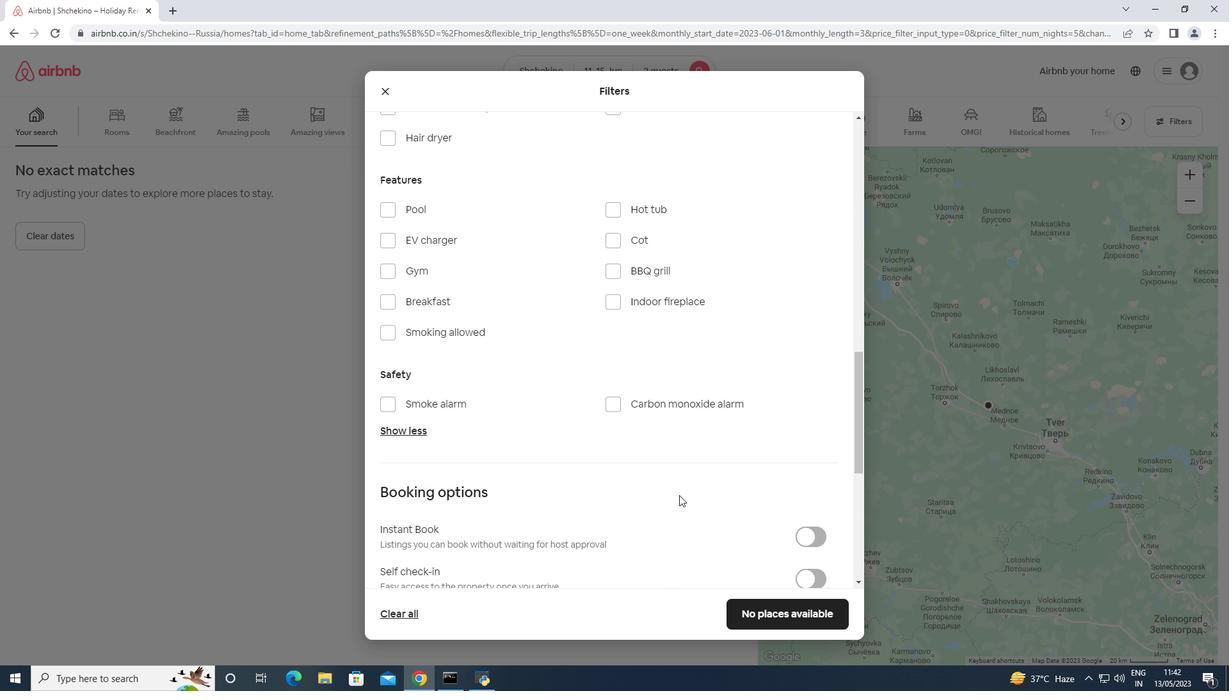 
Action: Mouse scrolled (681, 496) with delta (0, 0)
Screenshot: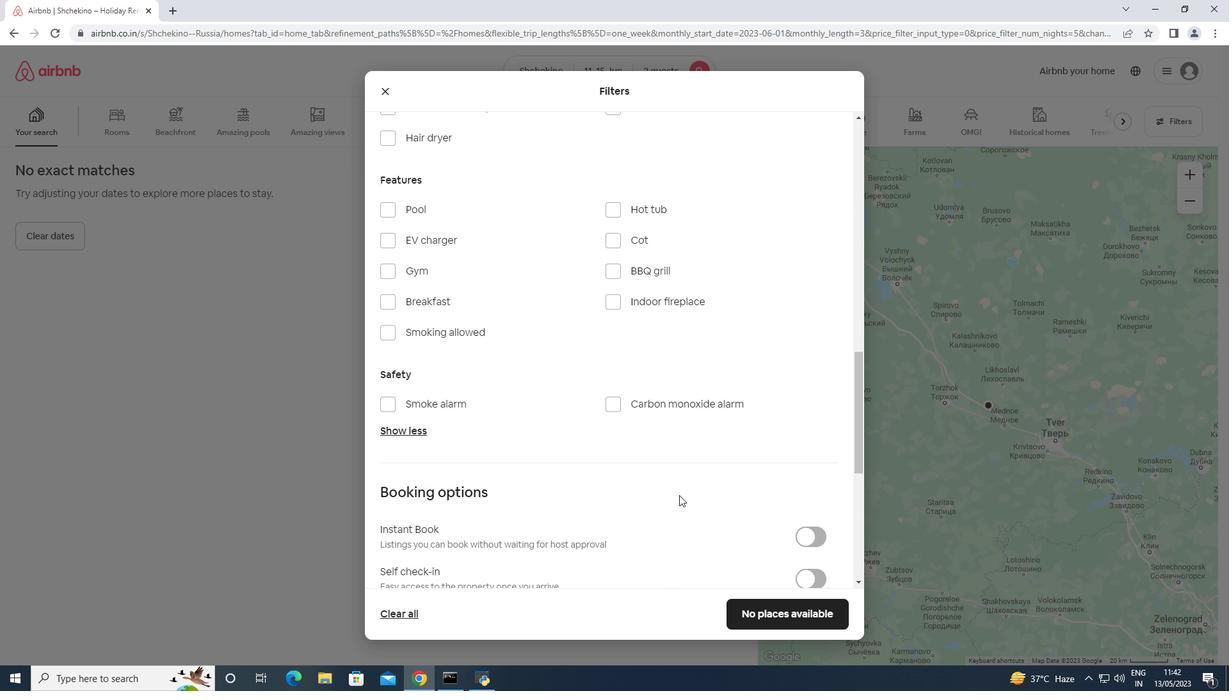 
Action: Mouse scrolled (681, 496) with delta (0, 0)
Screenshot: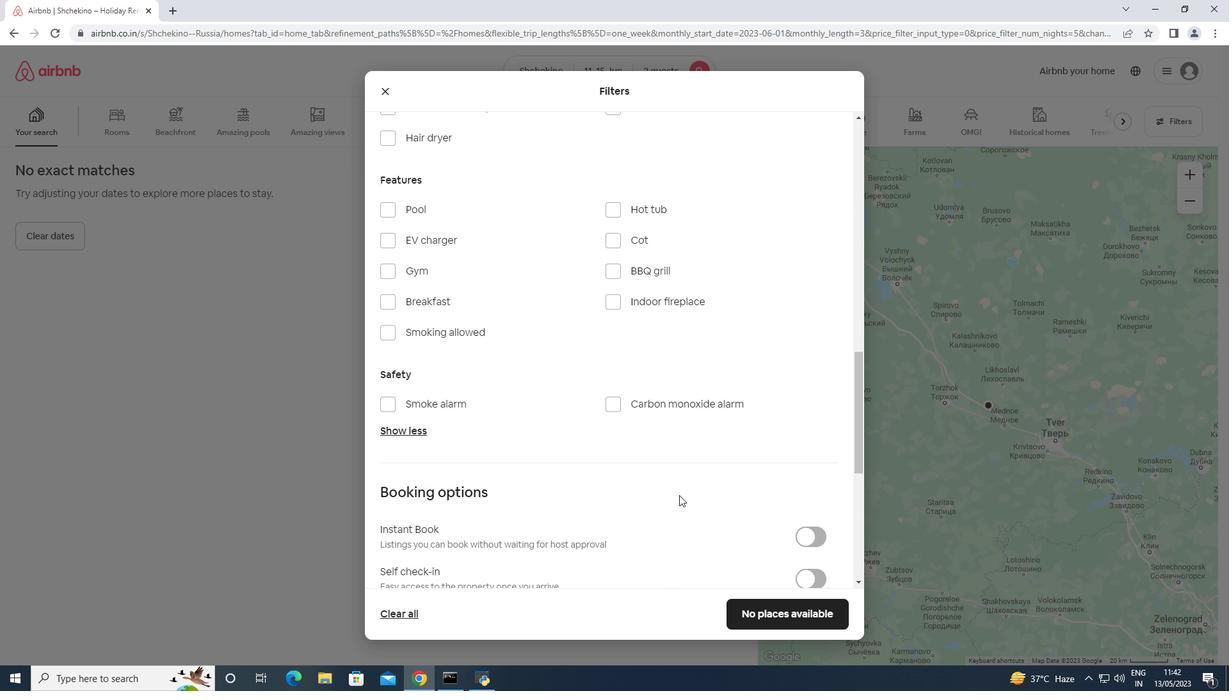 
Action: Mouse moved to (809, 384)
Screenshot: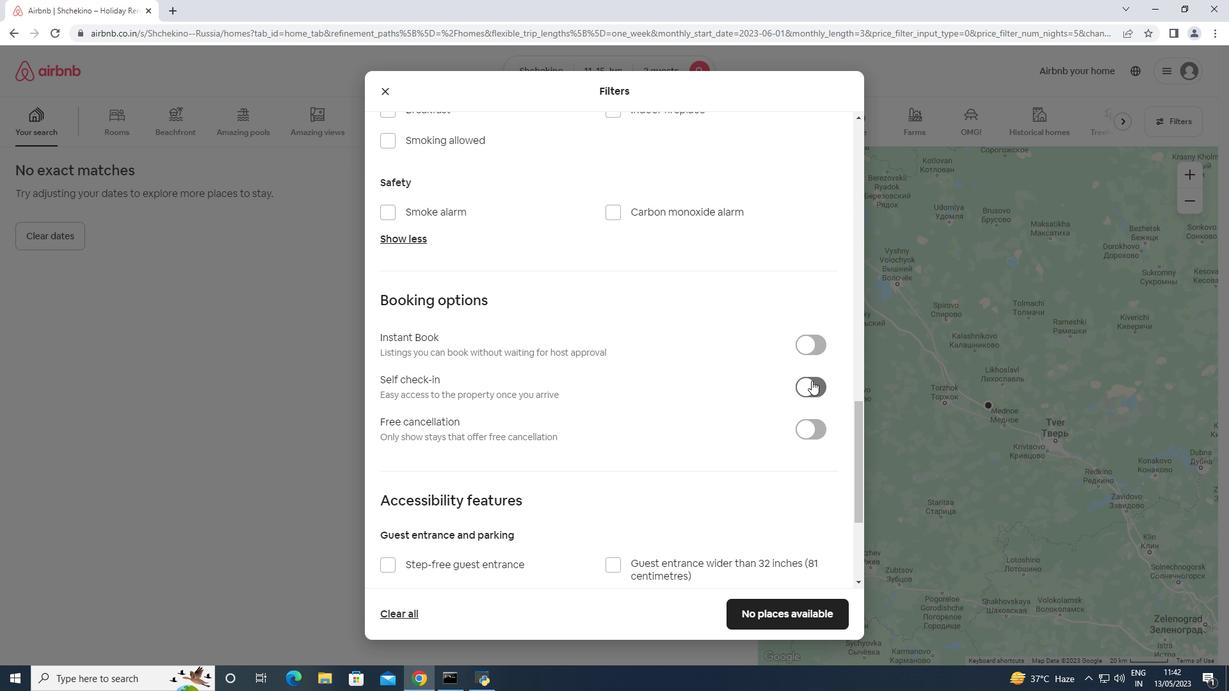 
Action: Mouse pressed left at (809, 384)
Screenshot: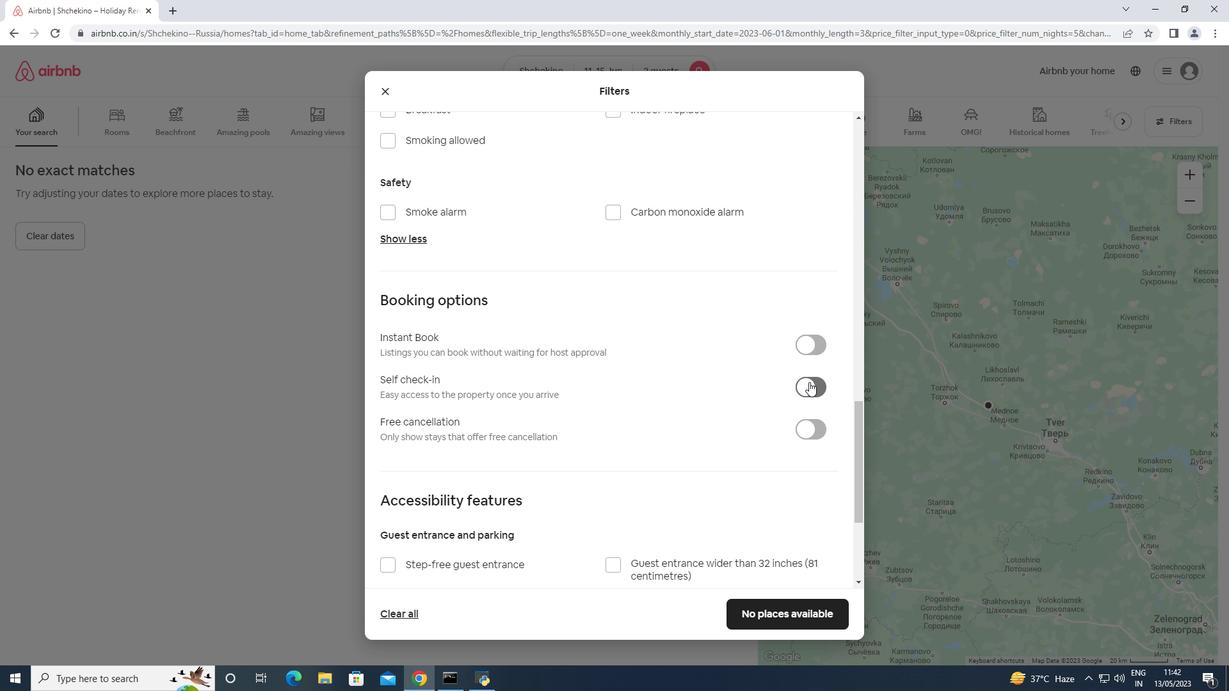 
Action: Mouse moved to (802, 384)
Screenshot: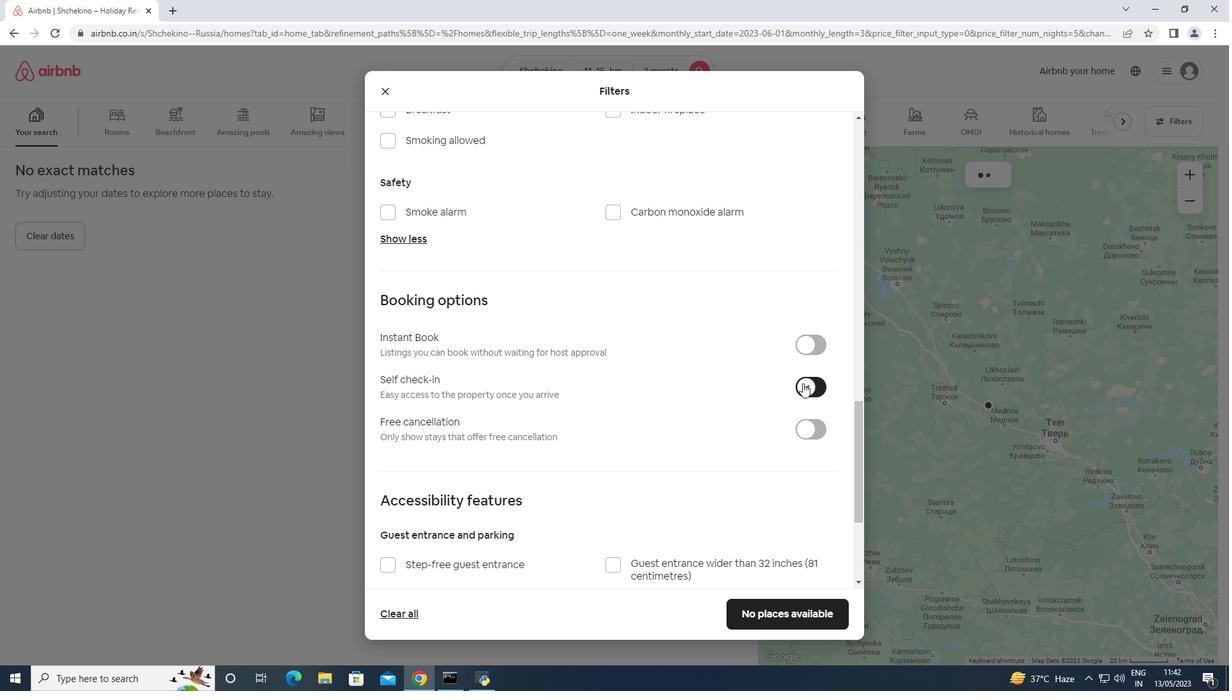 
Action: Mouse scrolled (802, 384) with delta (0, 0)
Screenshot: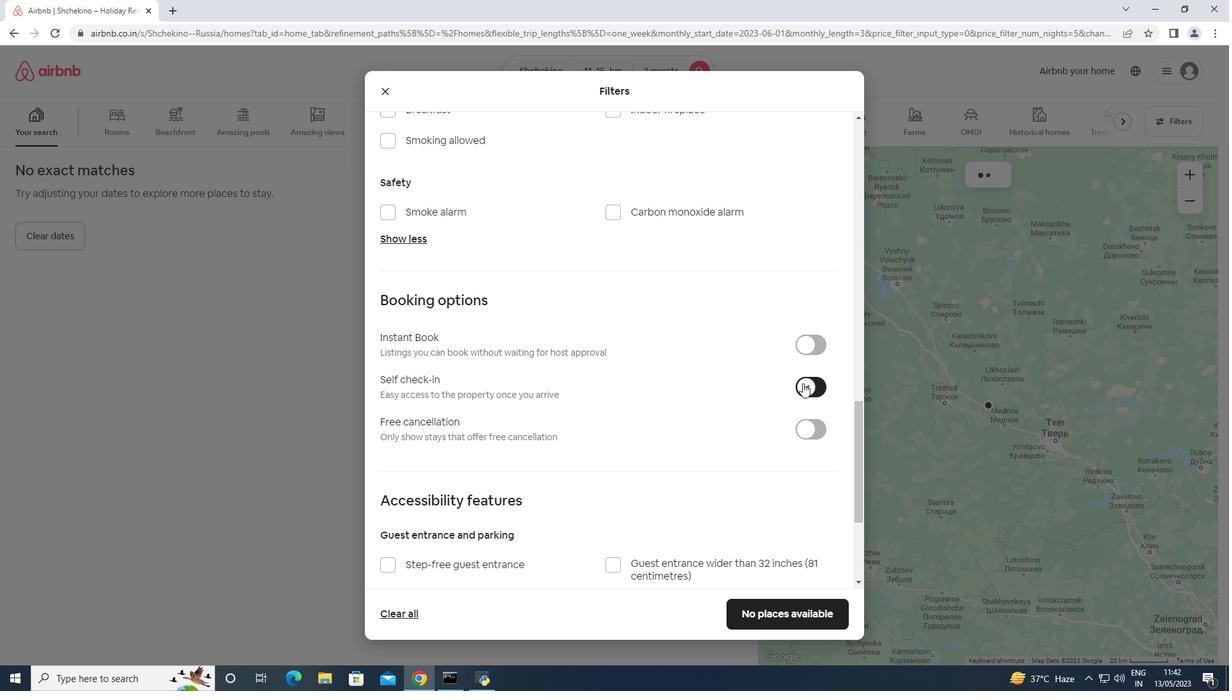 
Action: Mouse scrolled (802, 384) with delta (0, 0)
Screenshot: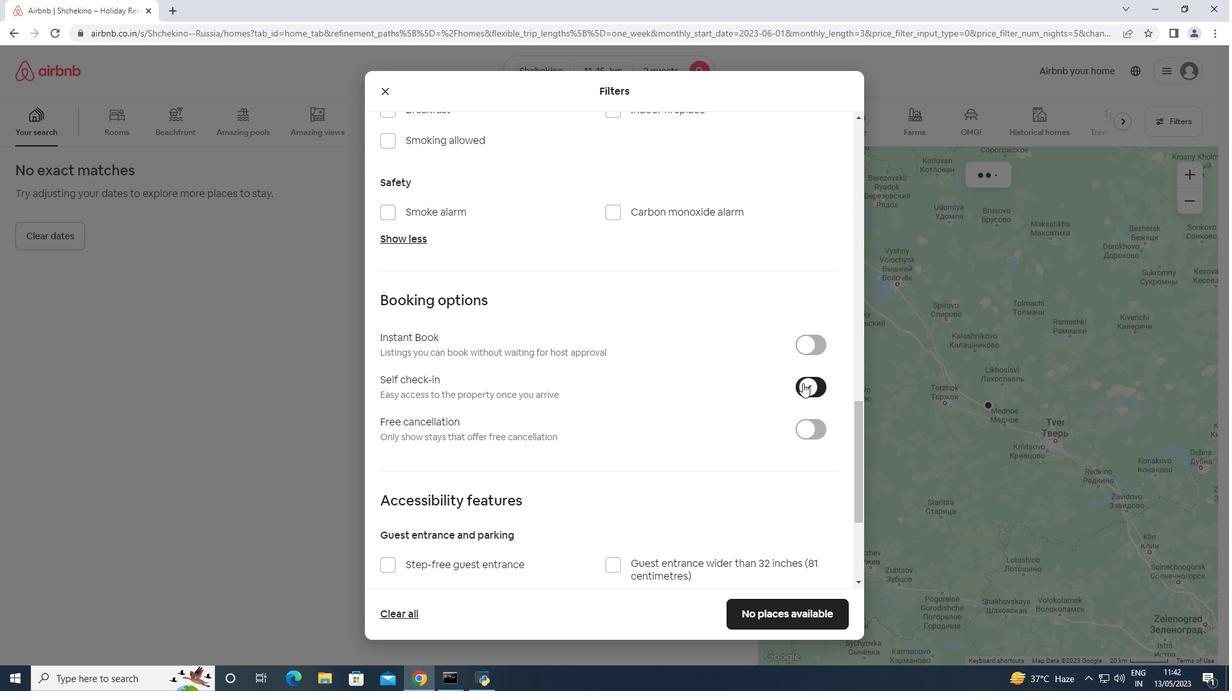 
Action: Mouse scrolled (802, 384) with delta (0, 0)
Screenshot: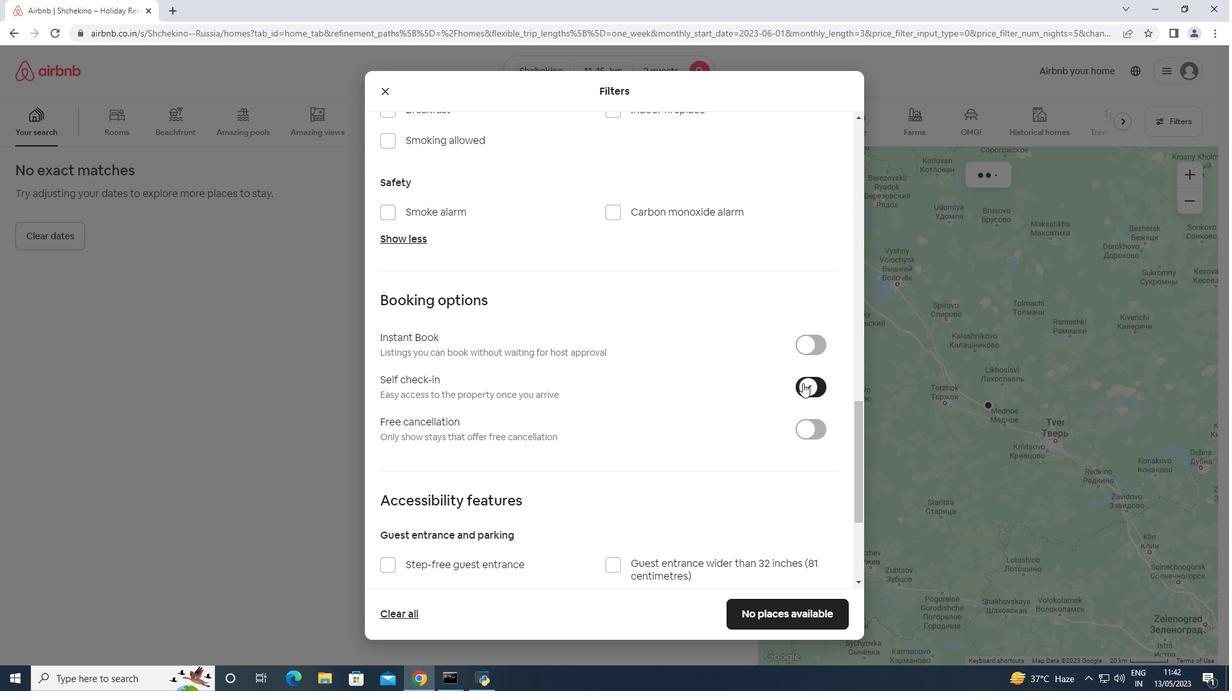 
Action: Mouse scrolled (802, 384) with delta (0, 0)
Screenshot: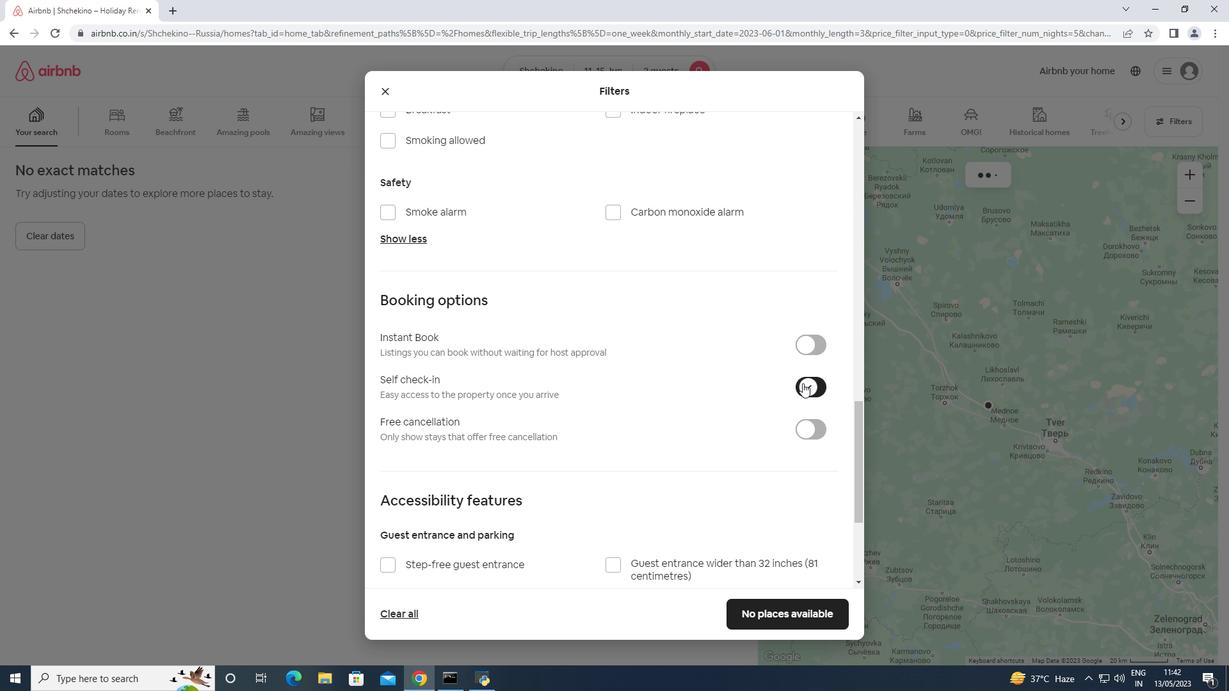 
Action: Mouse scrolled (802, 384) with delta (0, 0)
Screenshot: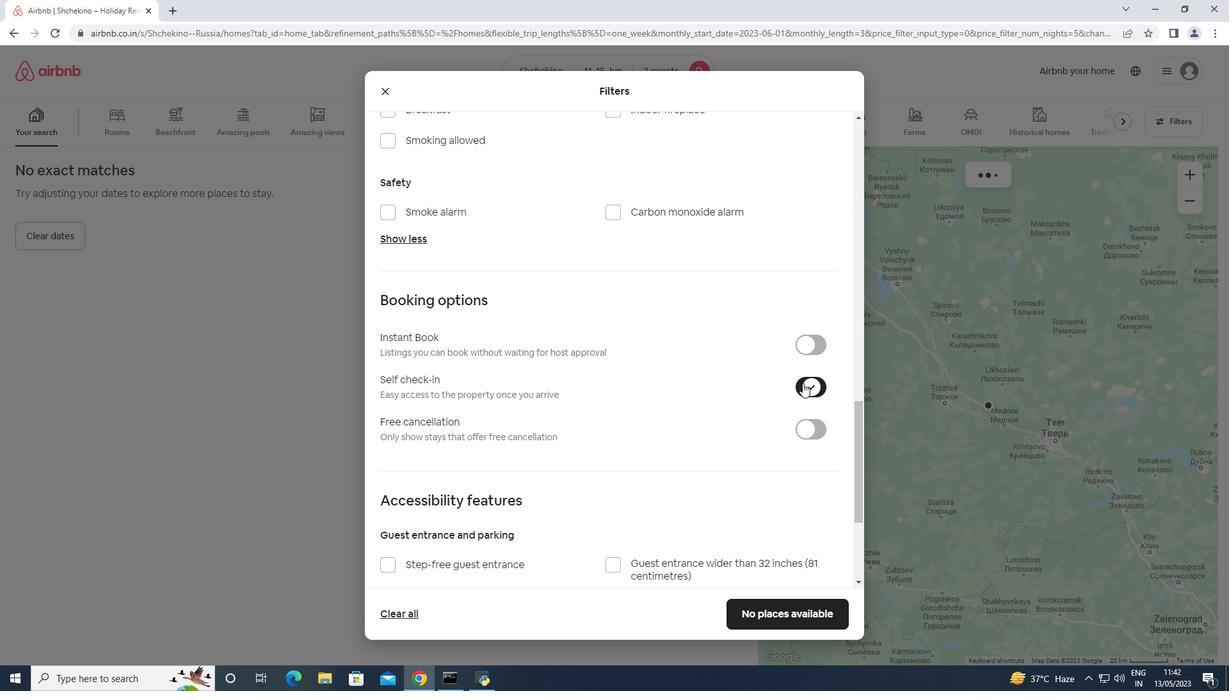 
Action: Mouse scrolled (802, 384) with delta (0, 0)
Screenshot: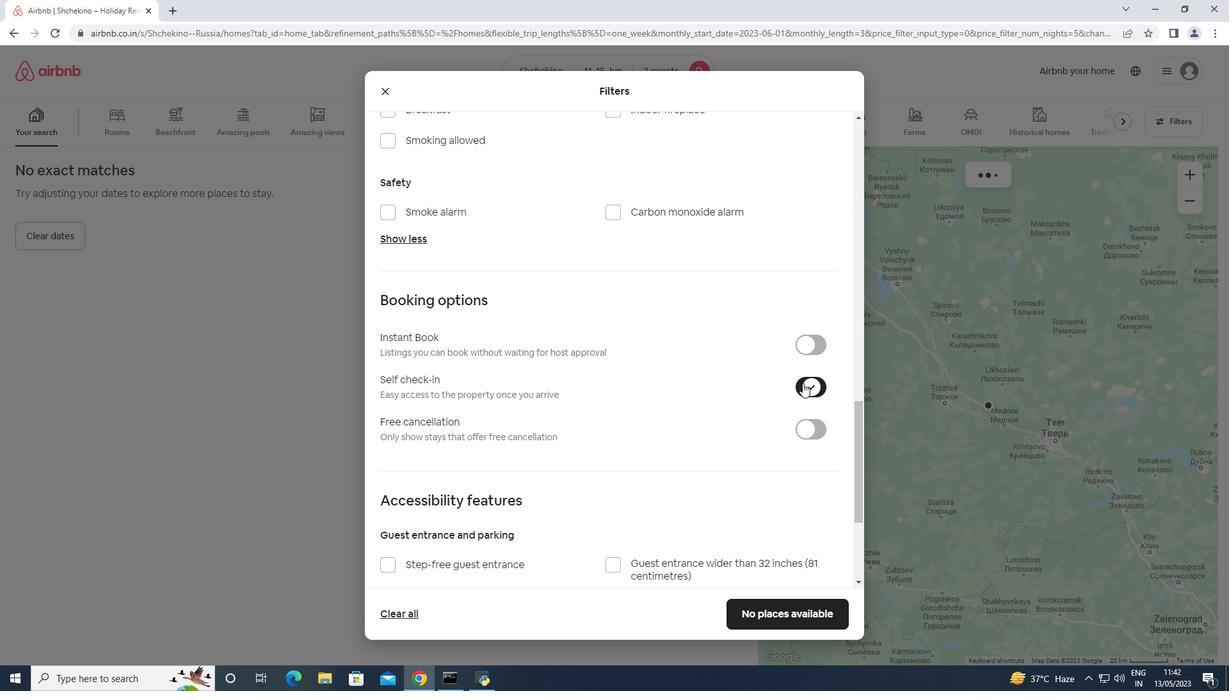 
Action: Mouse scrolled (802, 384) with delta (0, 0)
Screenshot: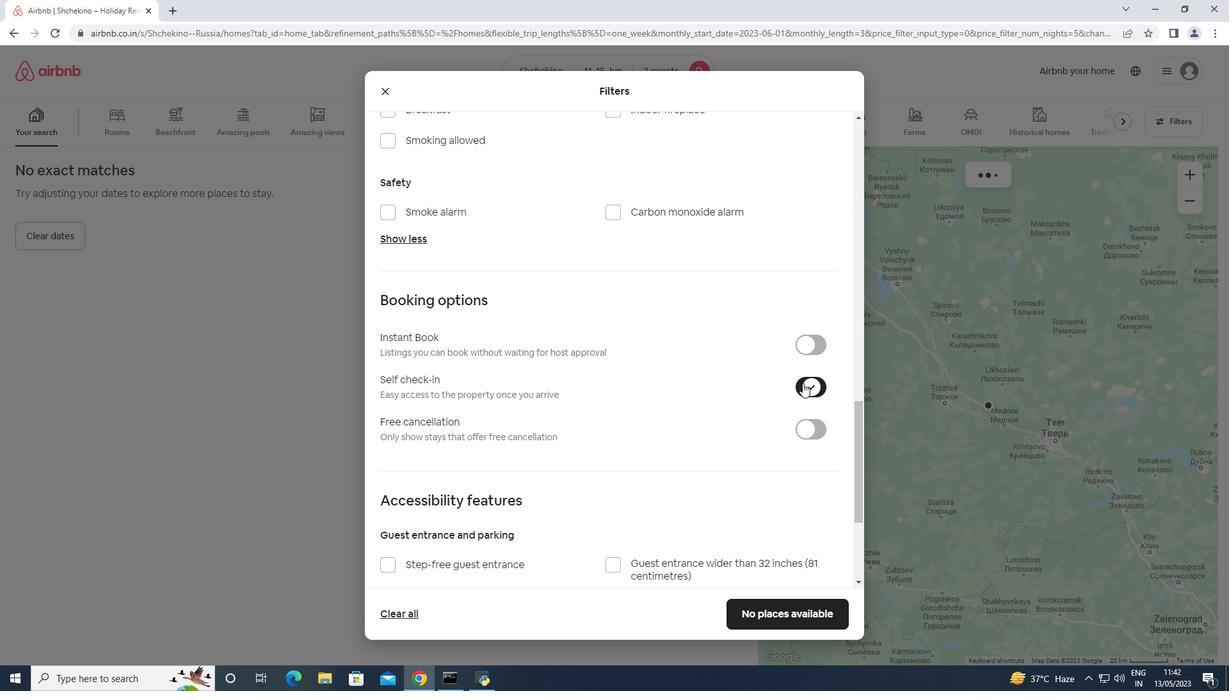 
Action: Mouse moved to (717, 443)
Screenshot: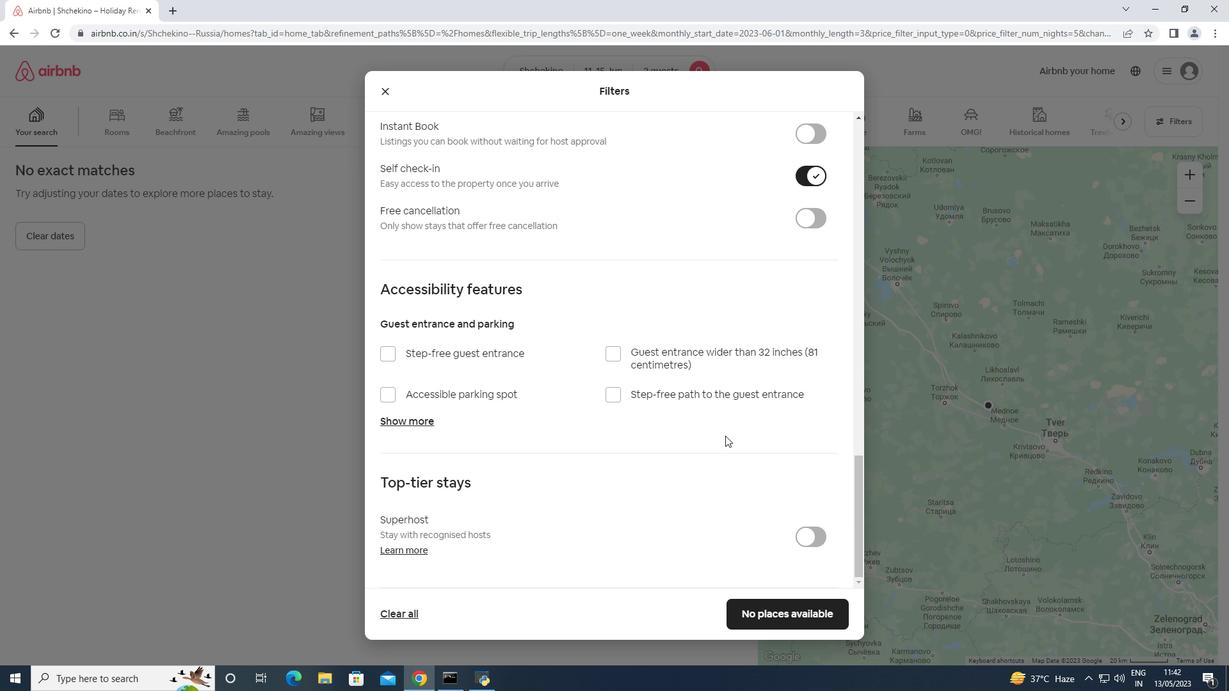
Action: Mouse scrolled (717, 443) with delta (0, 0)
Screenshot: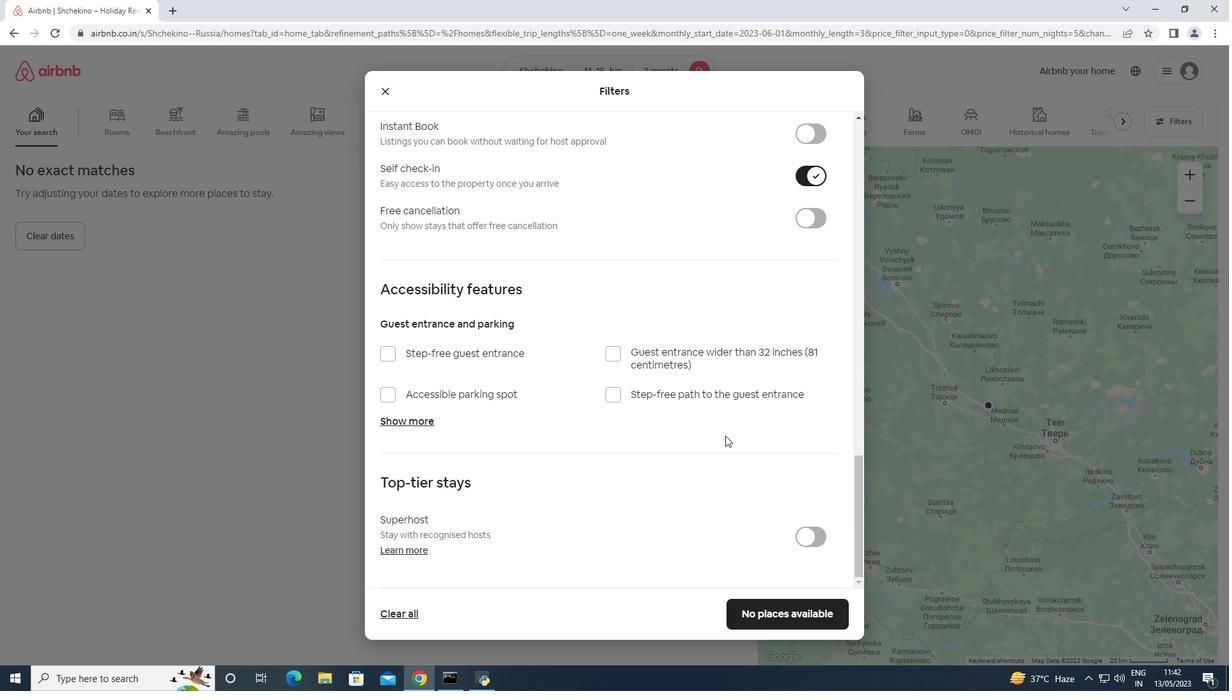 
Action: Mouse scrolled (717, 443) with delta (0, 0)
Screenshot: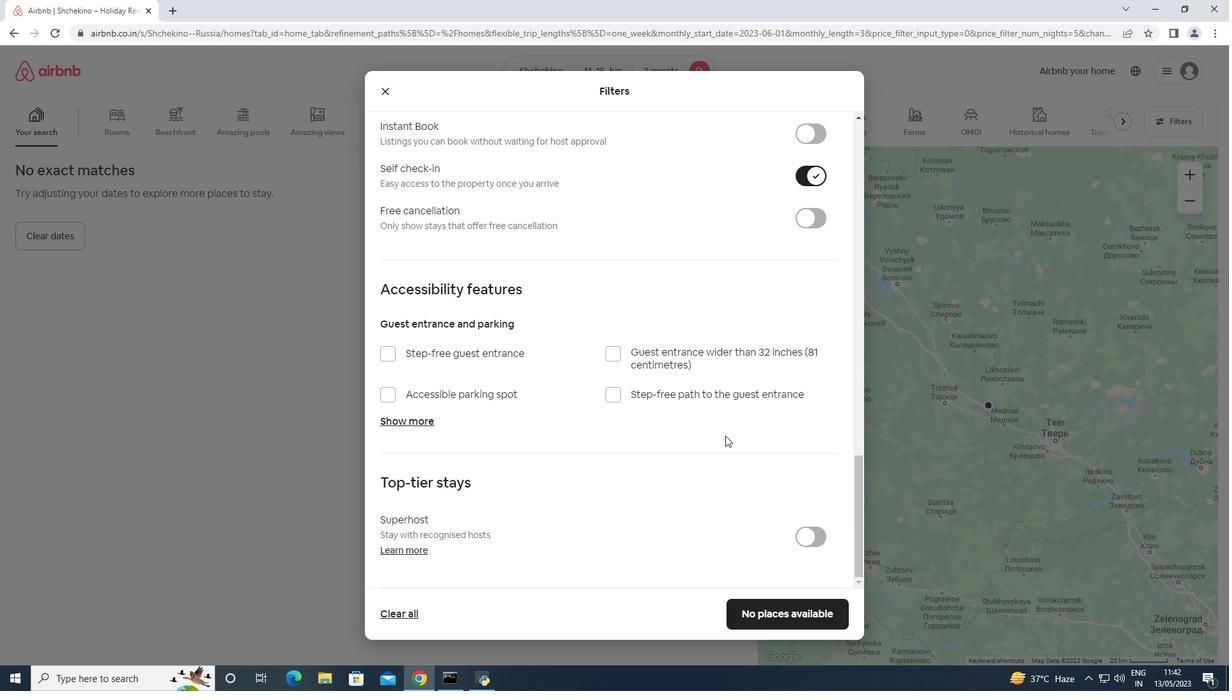 
Action: Mouse moved to (717, 444)
Screenshot: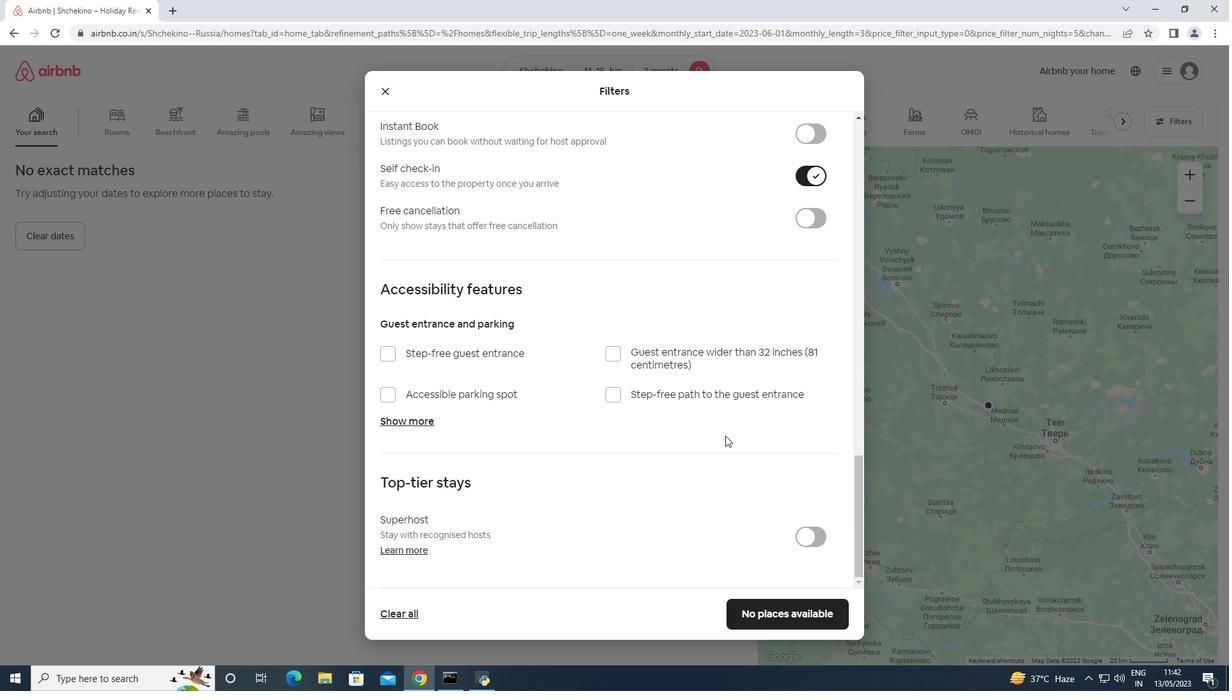 
Action: Mouse scrolled (717, 443) with delta (0, 0)
Screenshot: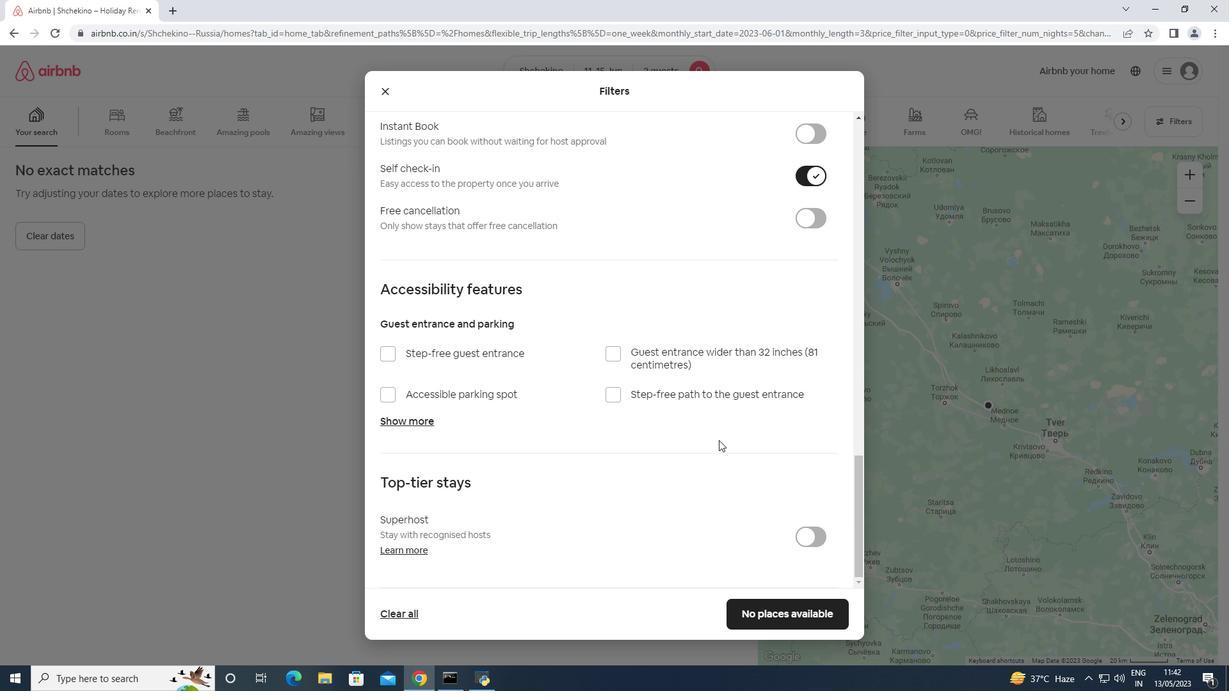 
Action: Mouse scrolled (717, 443) with delta (0, 0)
Screenshot: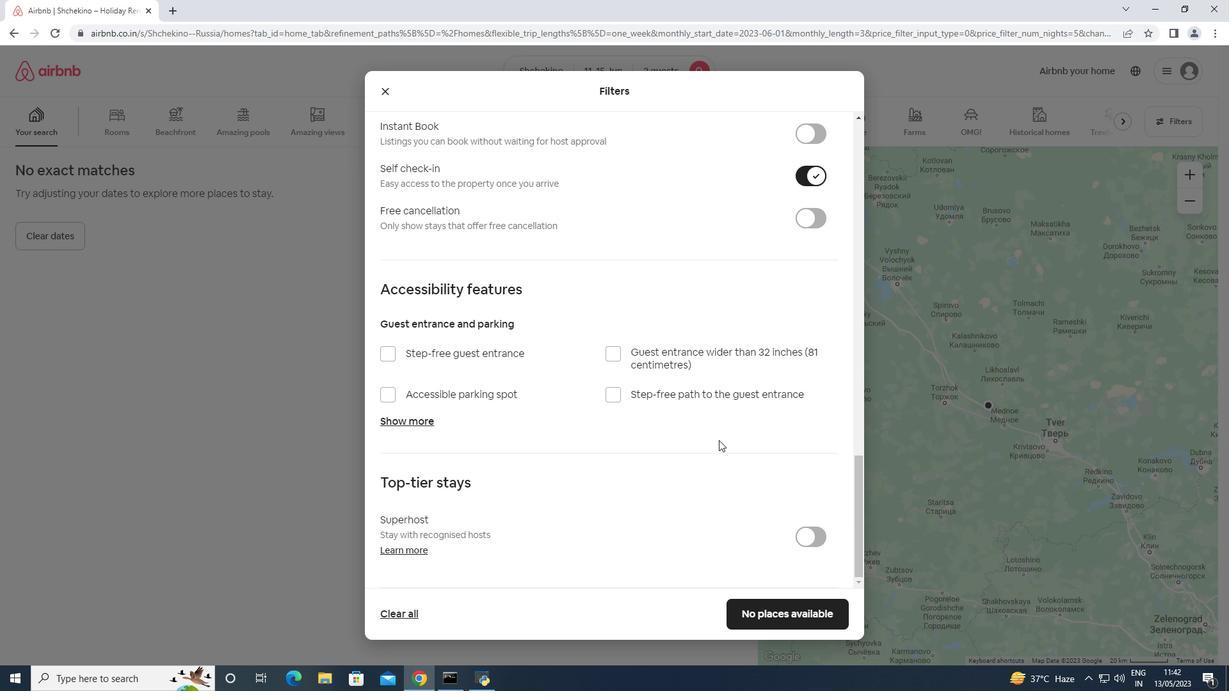 
Action: Mouse moved to (717, 444)
Screenshot: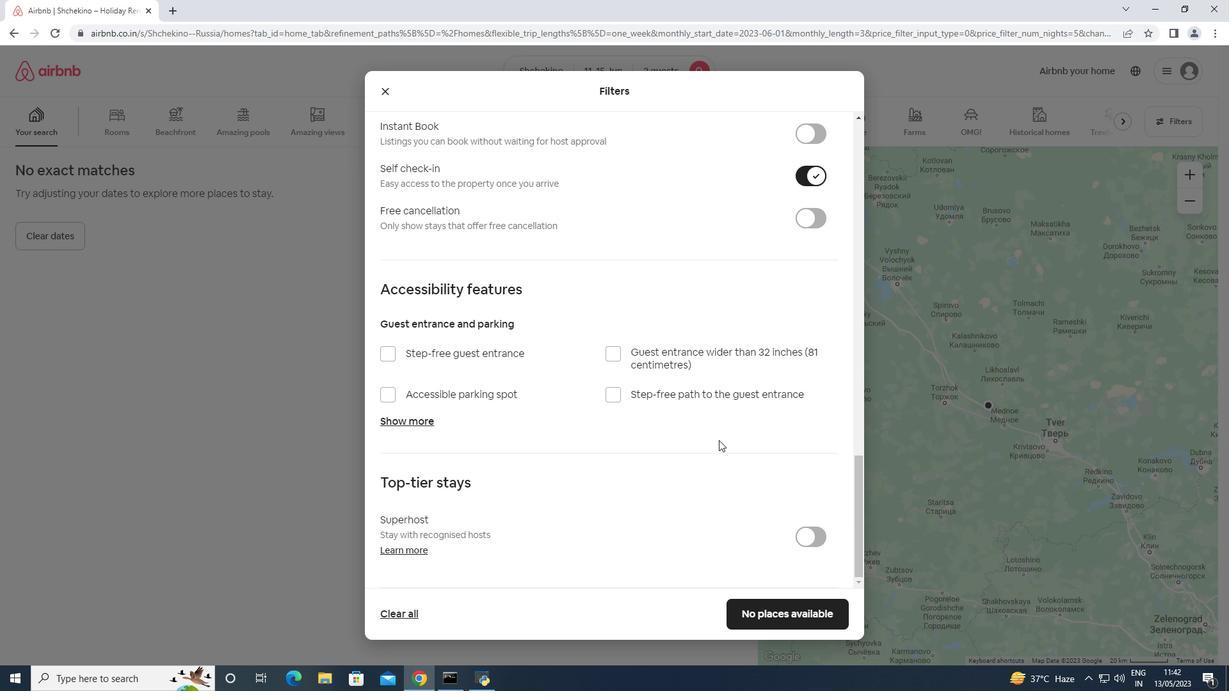 
Action: Mouse scrolled (717, 443) with delta (0, 0)
Screenshot: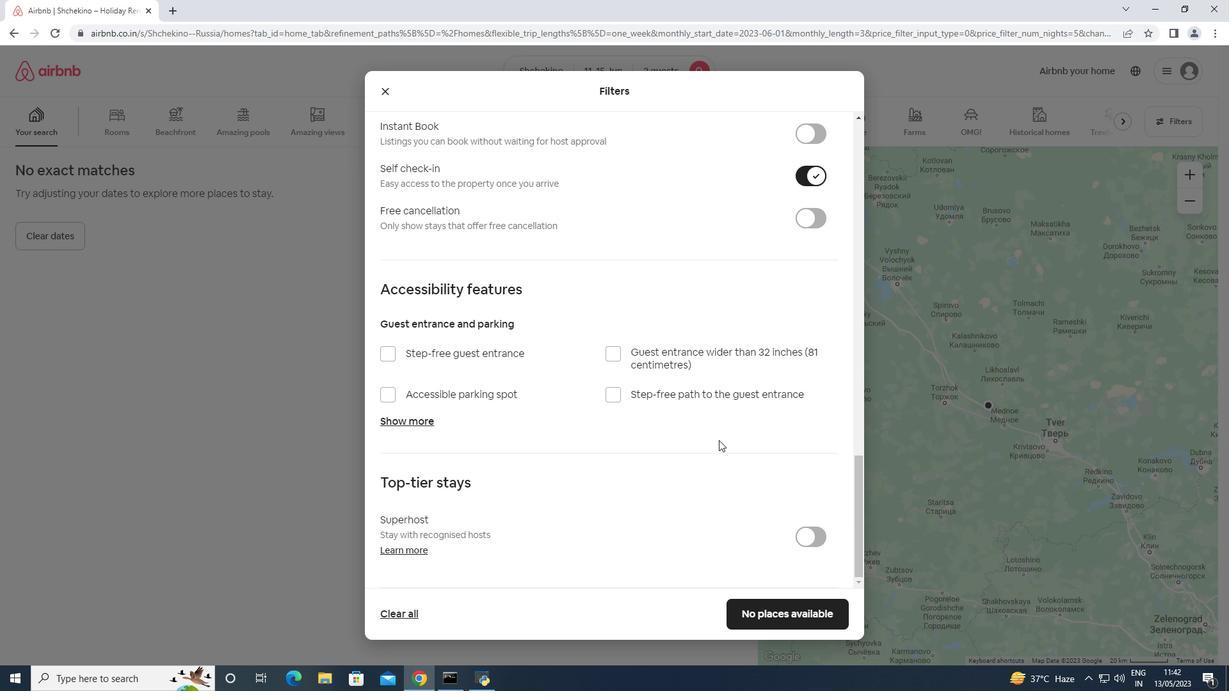 
Action: Mouse moved to (716, 444)
Screenshot: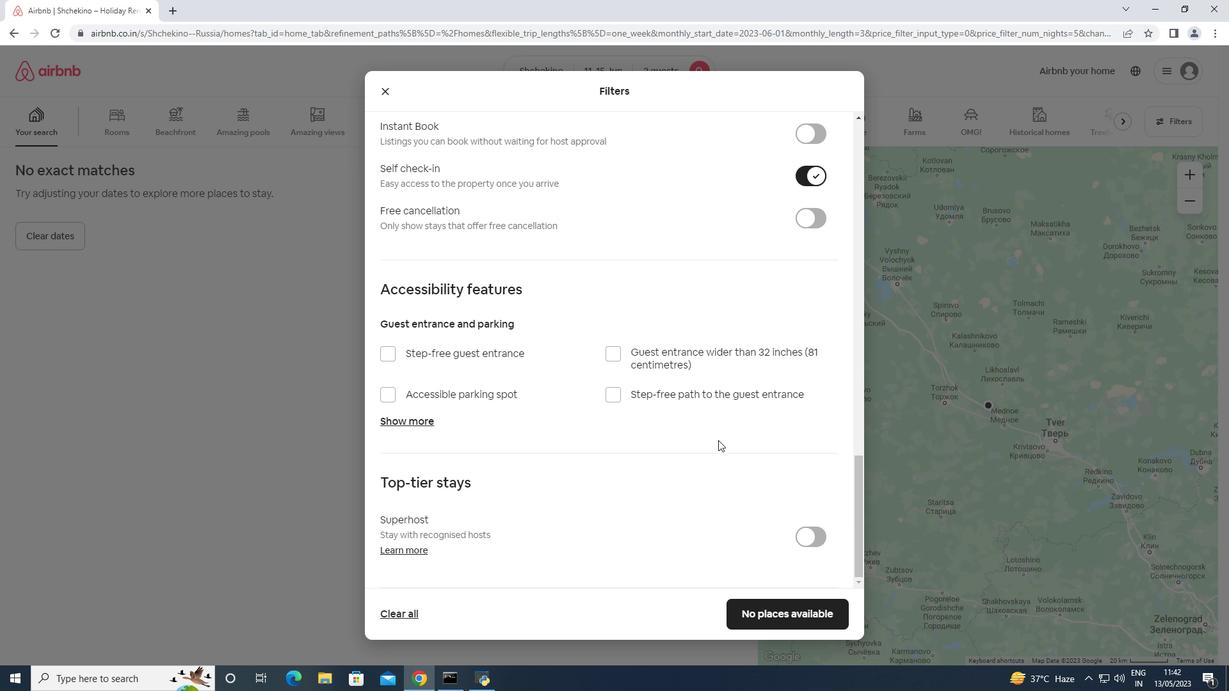 
Action: Mouse scrolled (716, 443) with delta (0, 0)
Screenshot: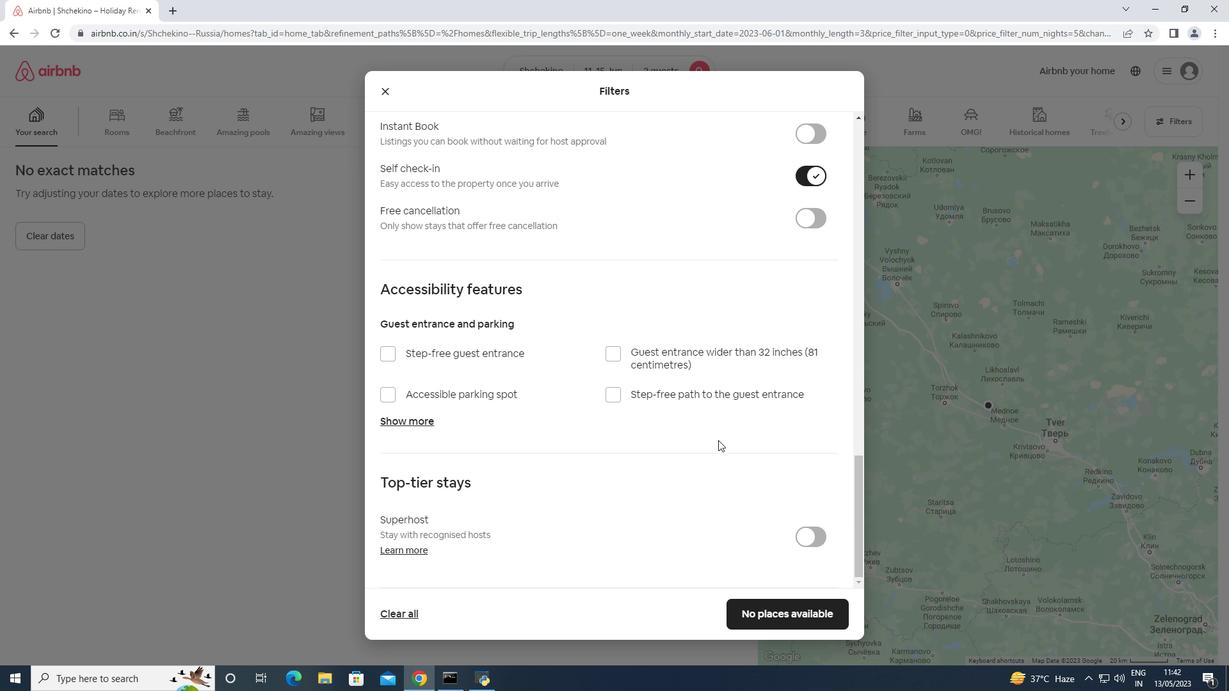 
Action: Mouse moved to (520, 390)
Screenshot: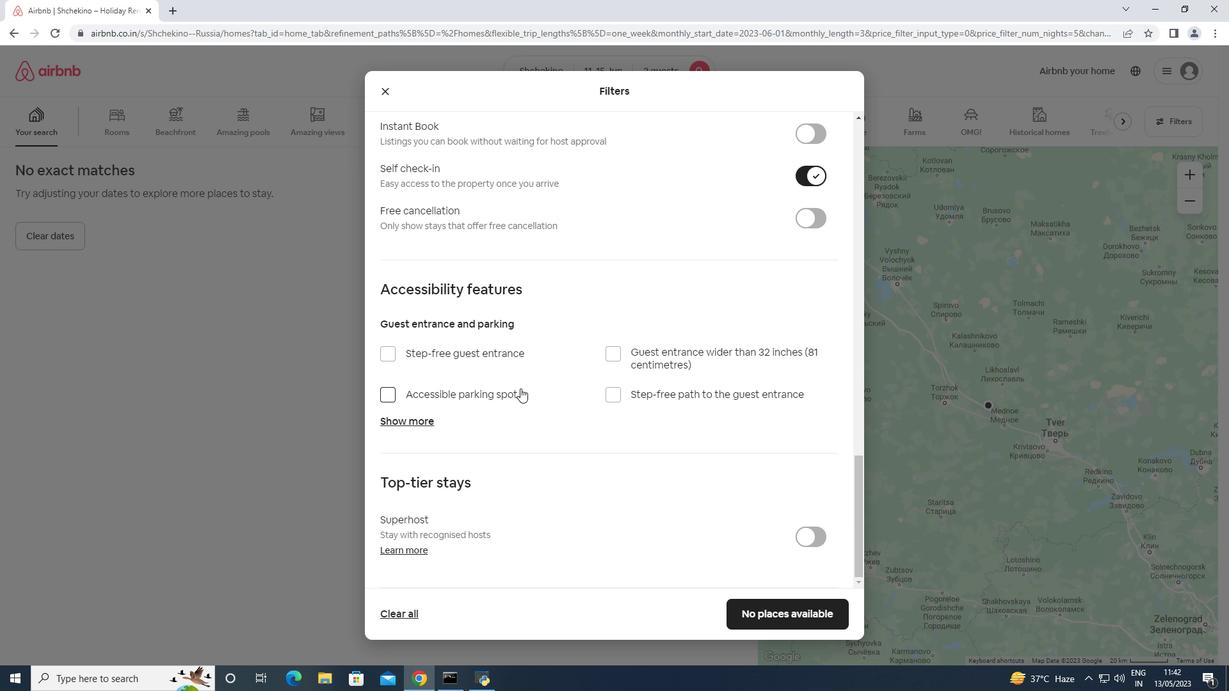 
Action: Mouse scrolled (520, 389) with delta (0, 0)
Screenshot: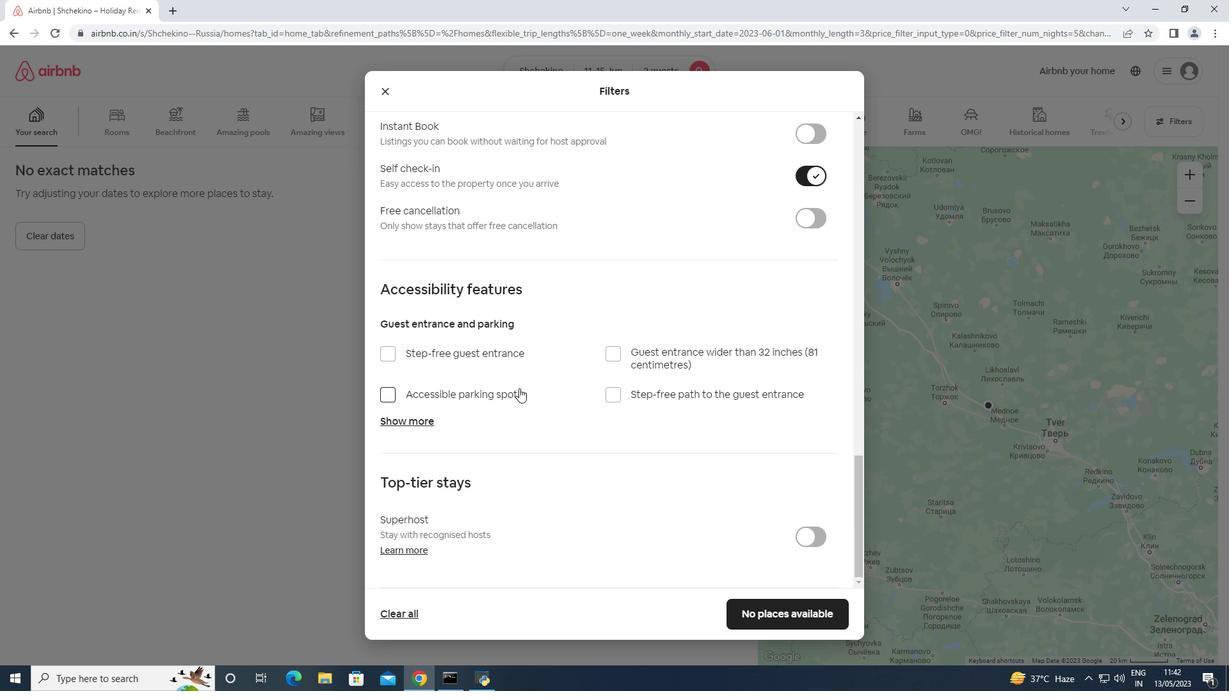 
Action: Mouse scrolled (520, 389) with delta (0, 0)
Screenshot: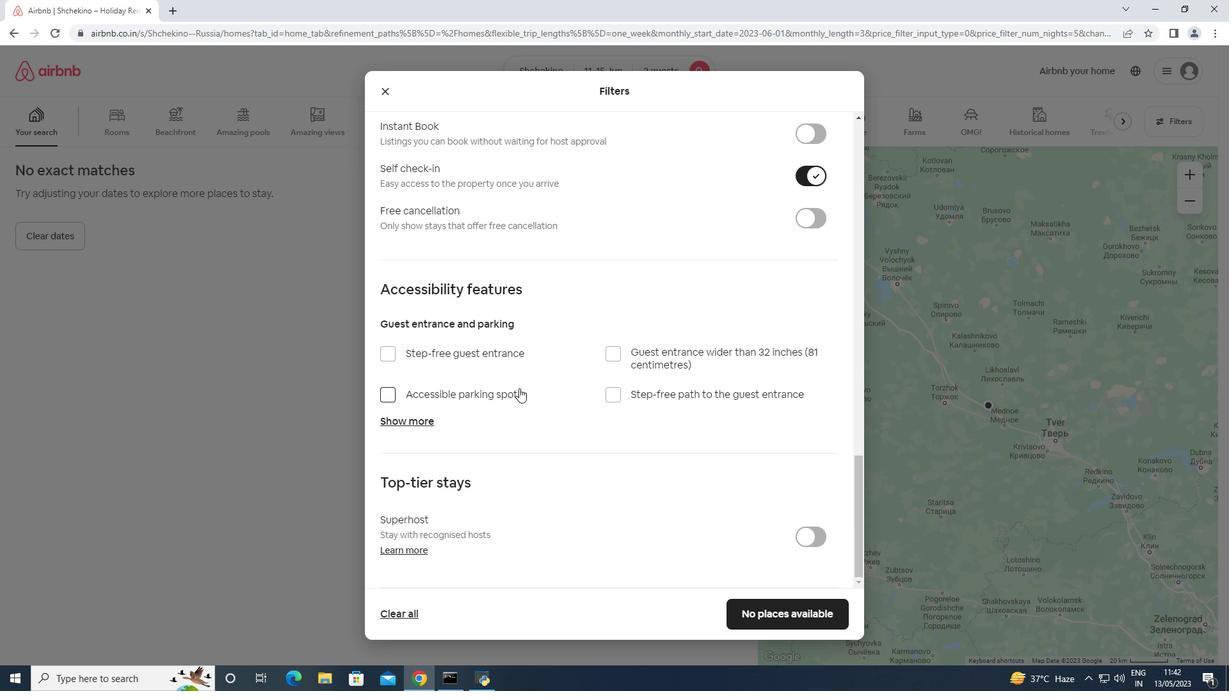 
Action: Mouse scrolled (520, 389) with delta (0, 0)
Screenshot: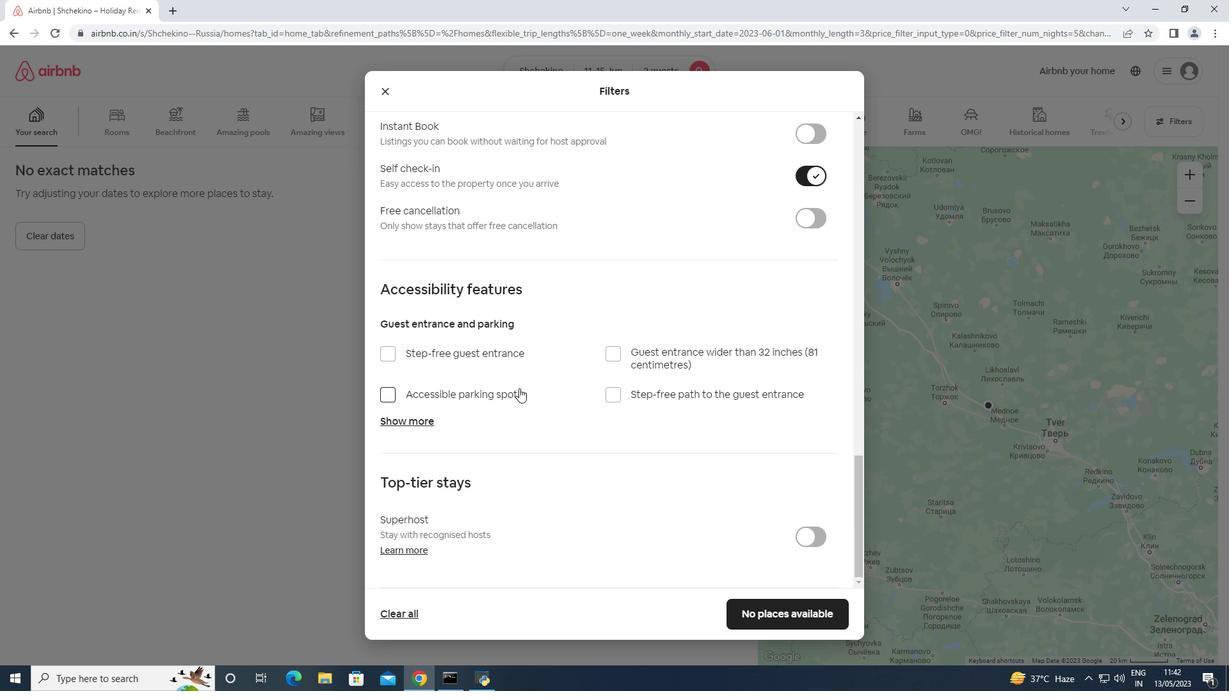 
Action: Mouse scrolled (520, 389) with delta (0, 0)
Screenshot: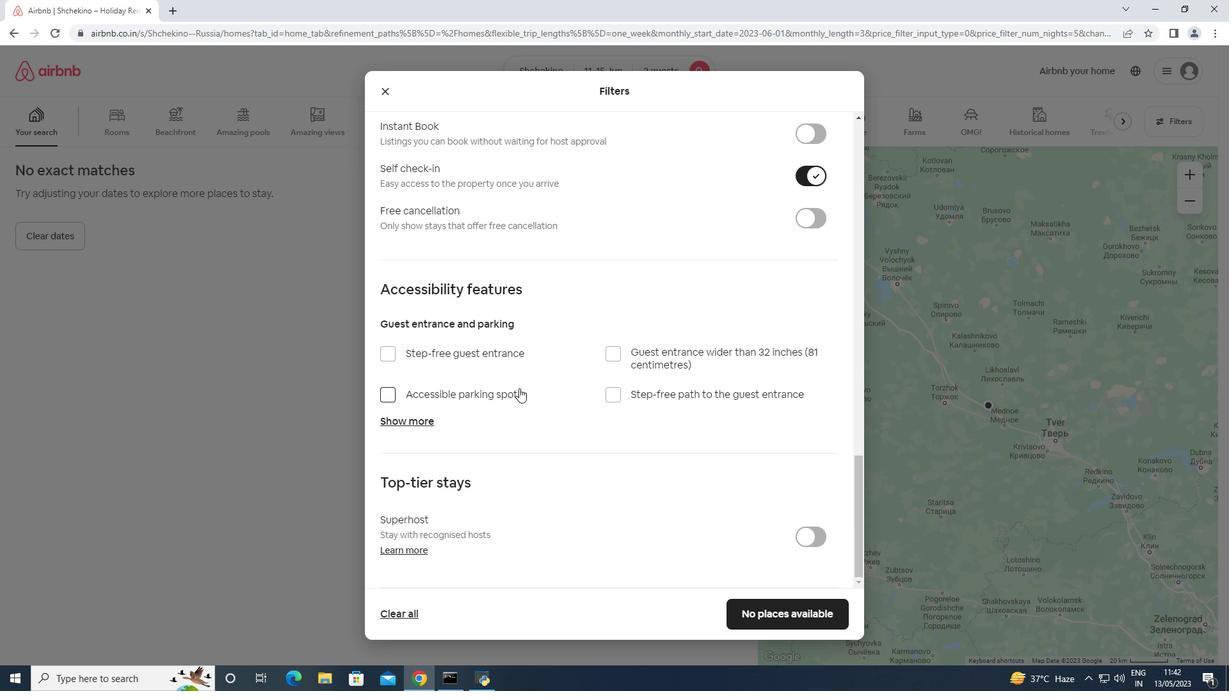 
Action: Mouse scrolled (520, 389) with delta (0, 0)
Screenshot: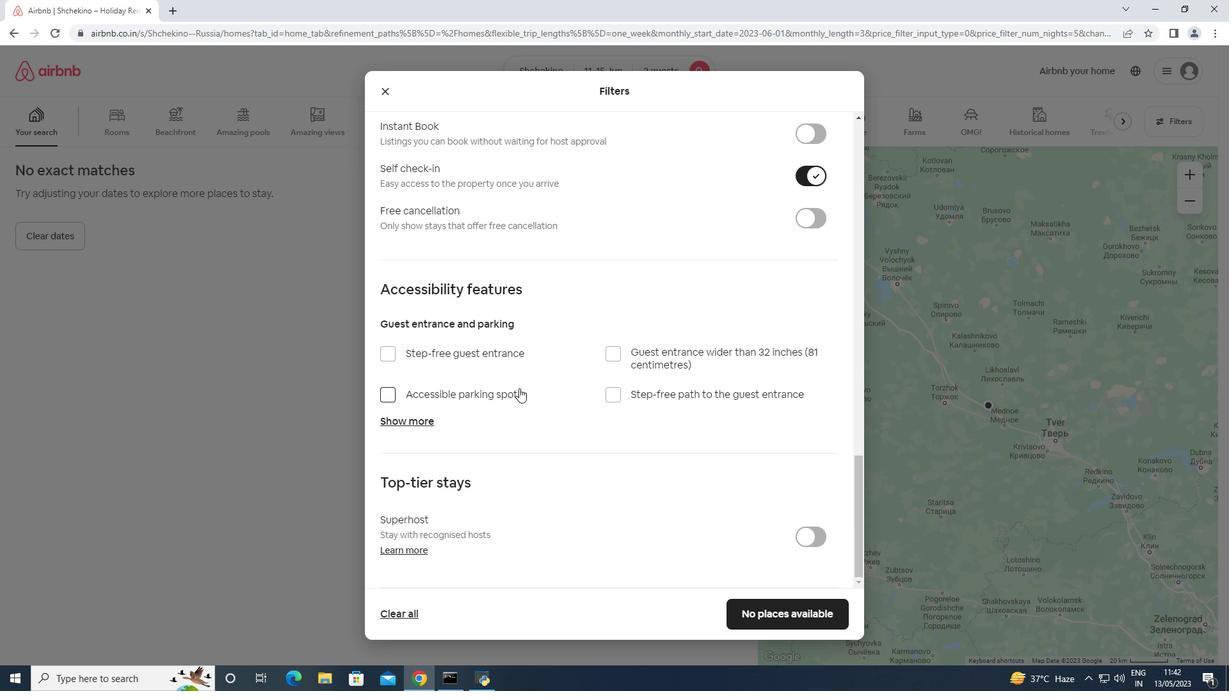 
Action: Mouse moved to (519, 390)
Screenshot: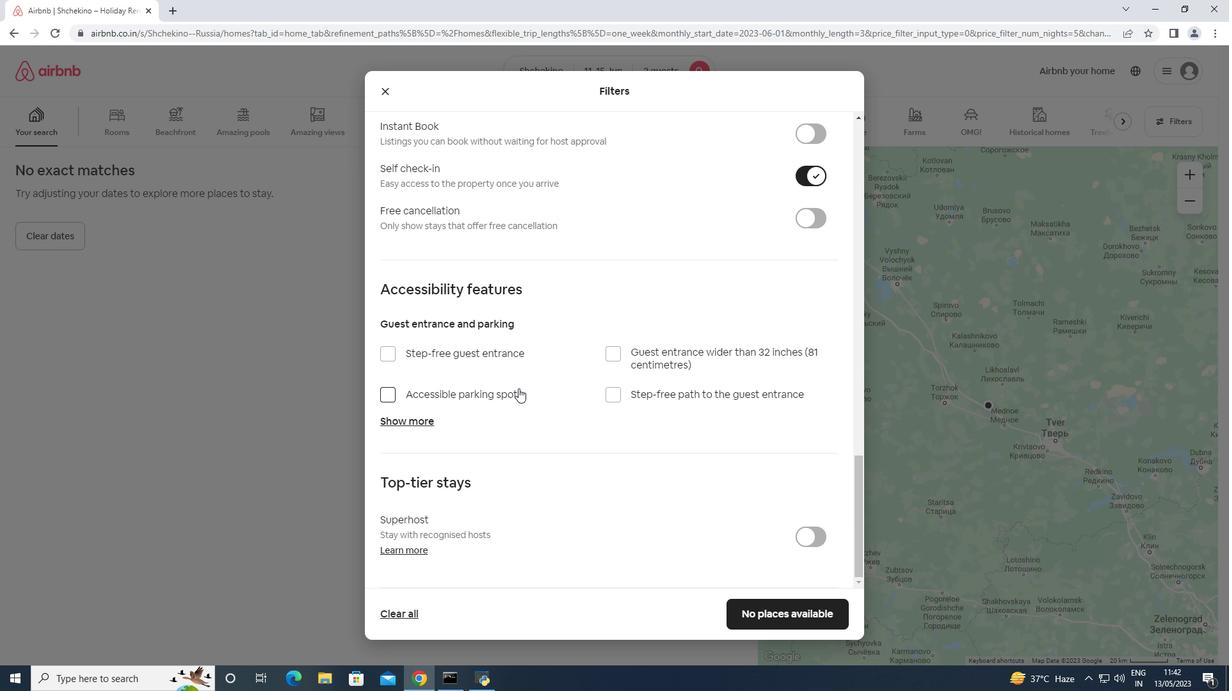 
Action: Mouse scrolled (519, 389) with delta (0, 0)
Screenshot: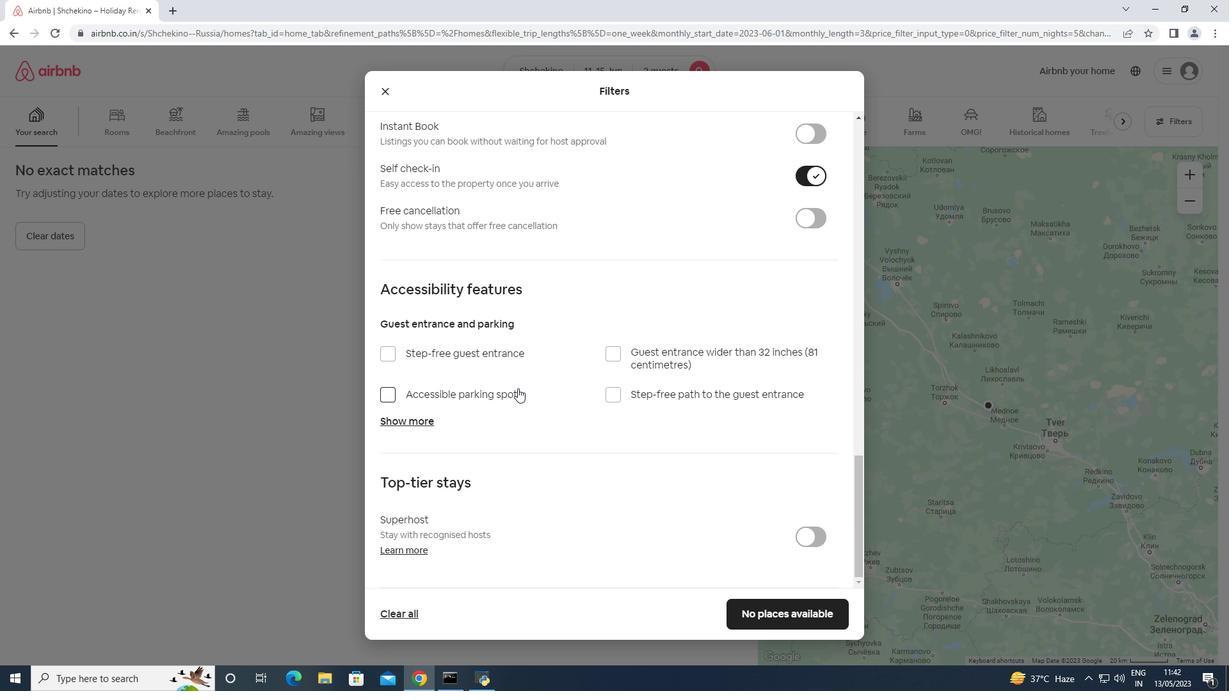 
Action: Mouse scrolled (519, 389) with delta (0, 0)
Screenshot: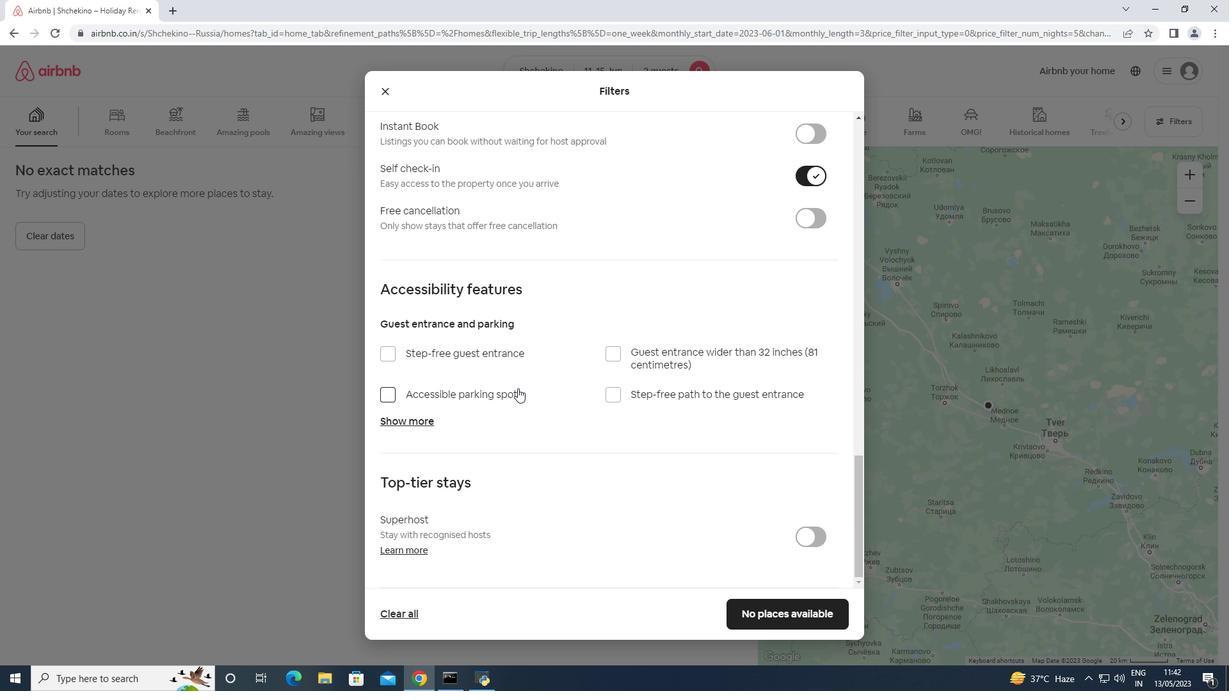
Action: Mouse scrolled (519, 389) with delta (0, 0)
Screenshot: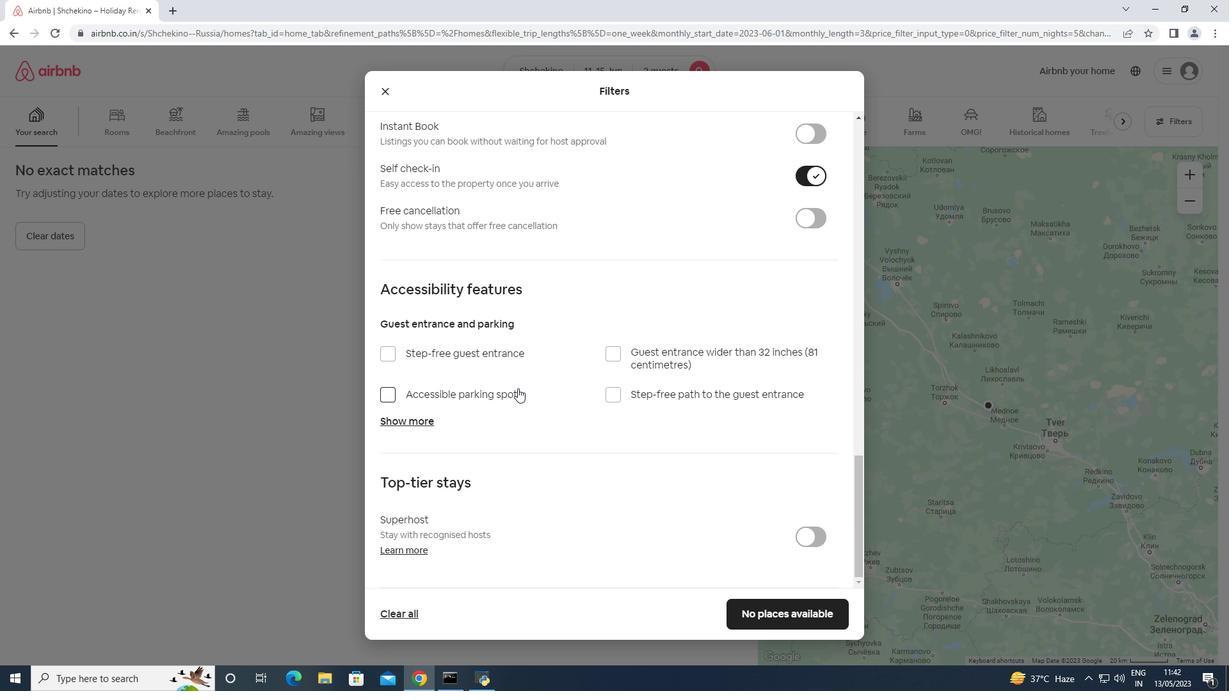 
Action: Mouse scrolled (519, 389) with delta (0, 0)
Screenshot: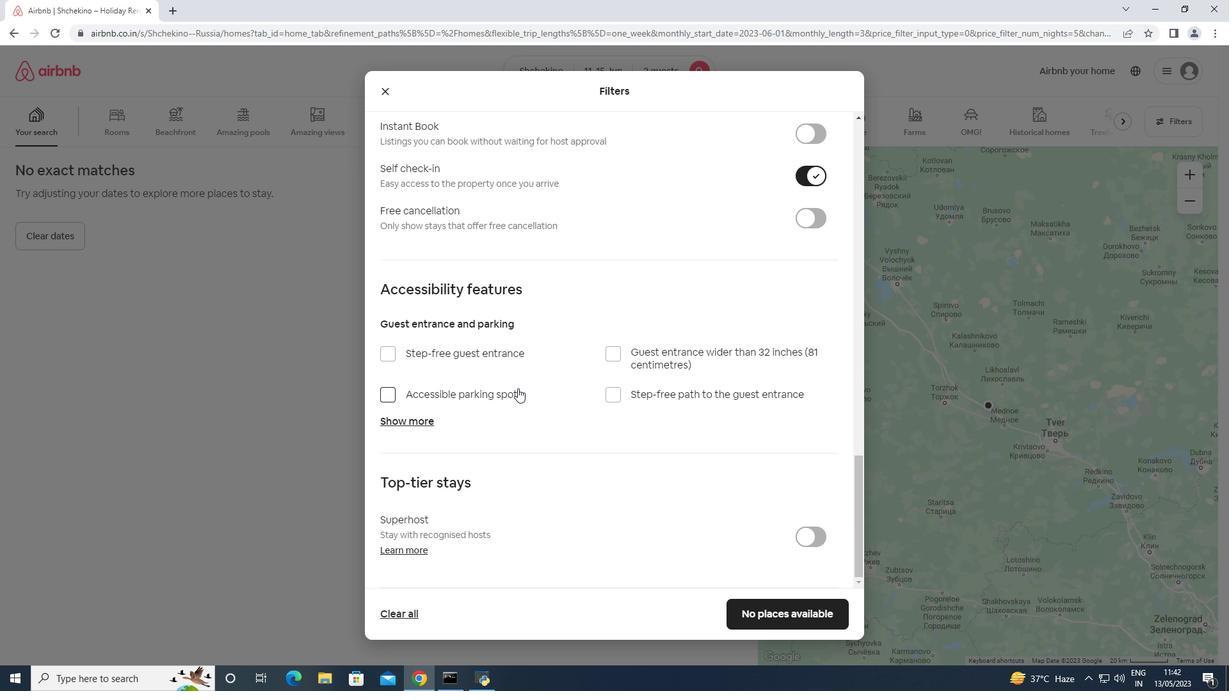 
Action: Mouse scrolled (519, 389) with delta (0, 0)
Screenshot: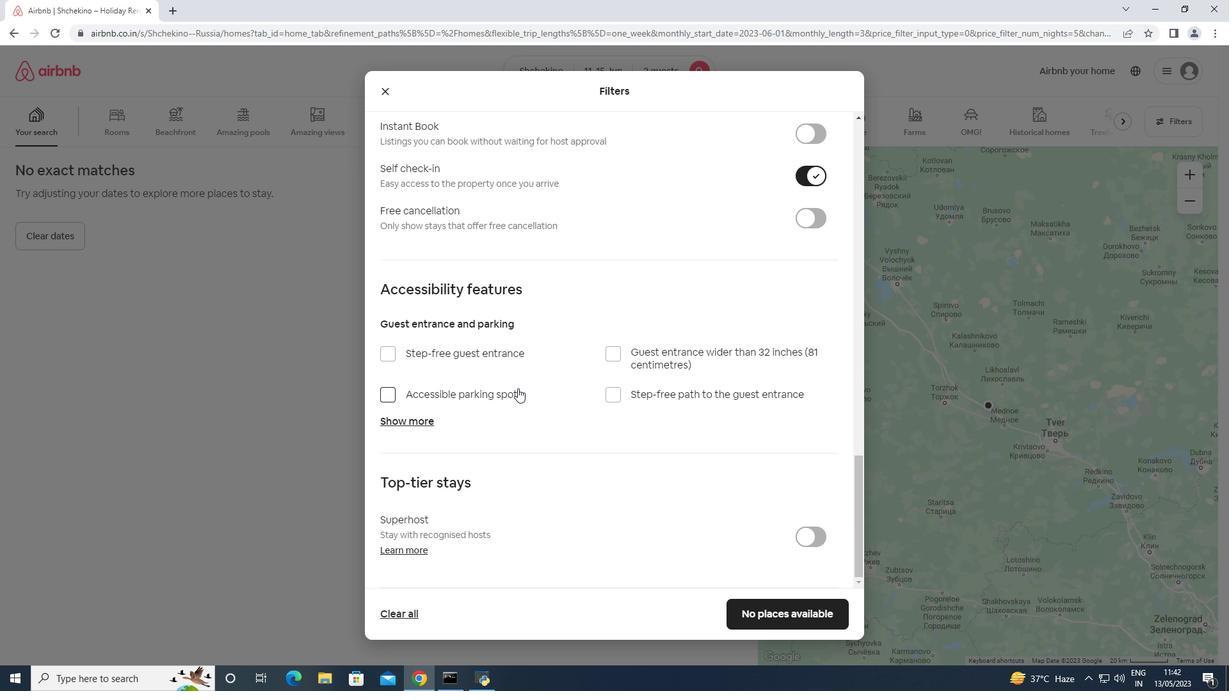
Action: Mouse scrolled (519, 389) with delta (0, 0)
Screenshot: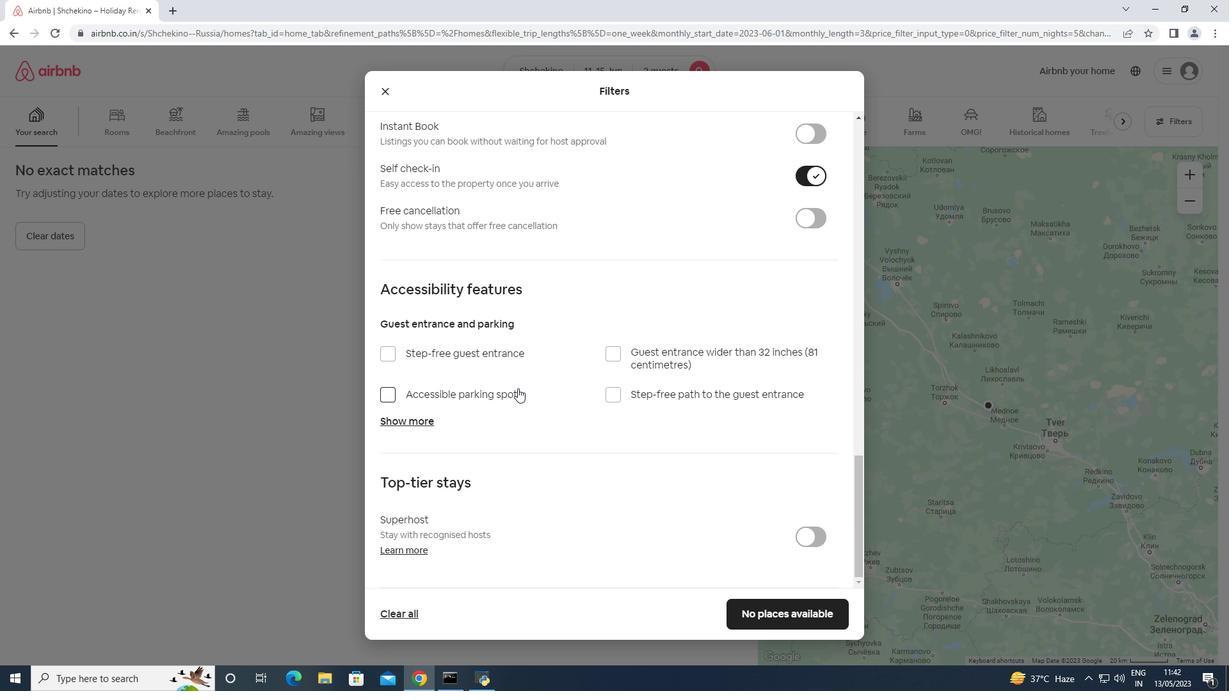 
Action: Mouse scrolled (519, 389) with delta (0, 0)
Screenshot: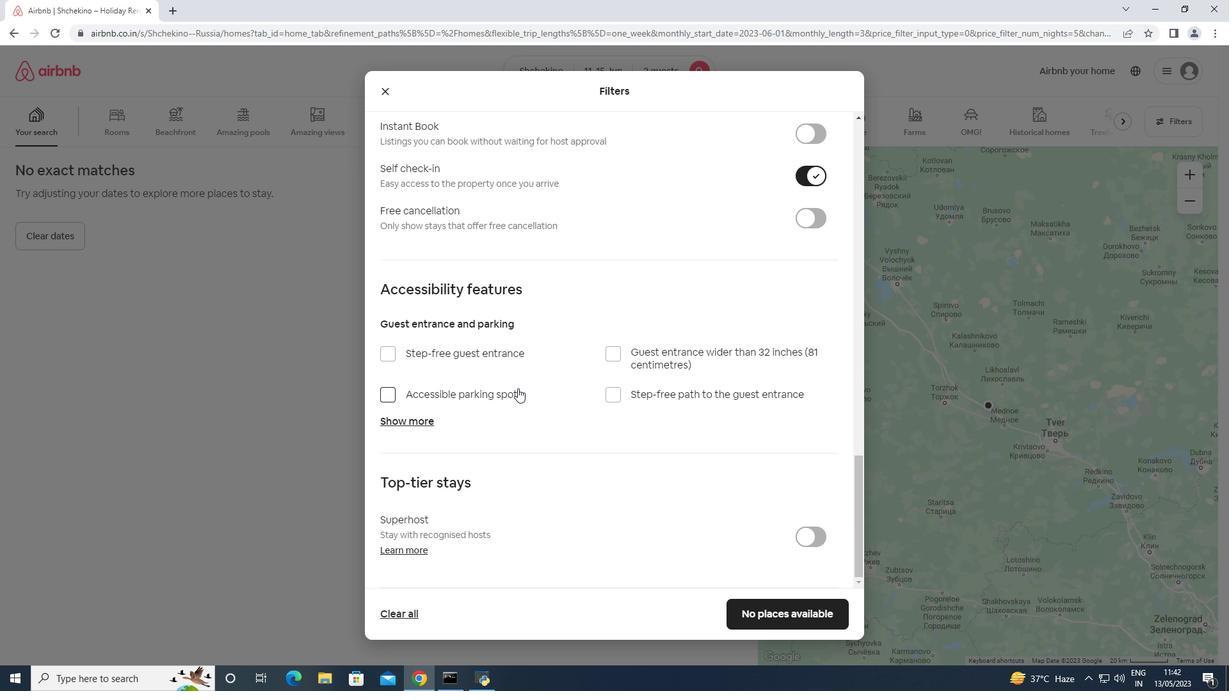 
Action: Mouse scrolled (519, 389) with delta (0, 0)
Screenshot: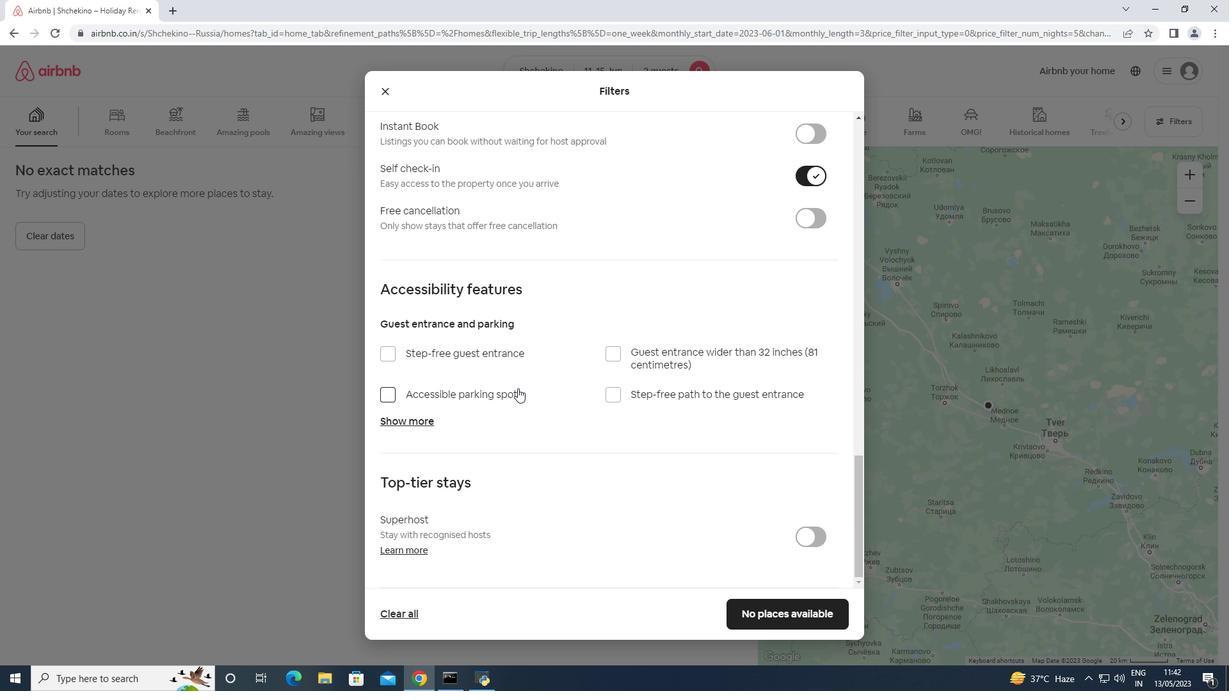 
Action: Mouse moved to (756, 611)
Screenshot: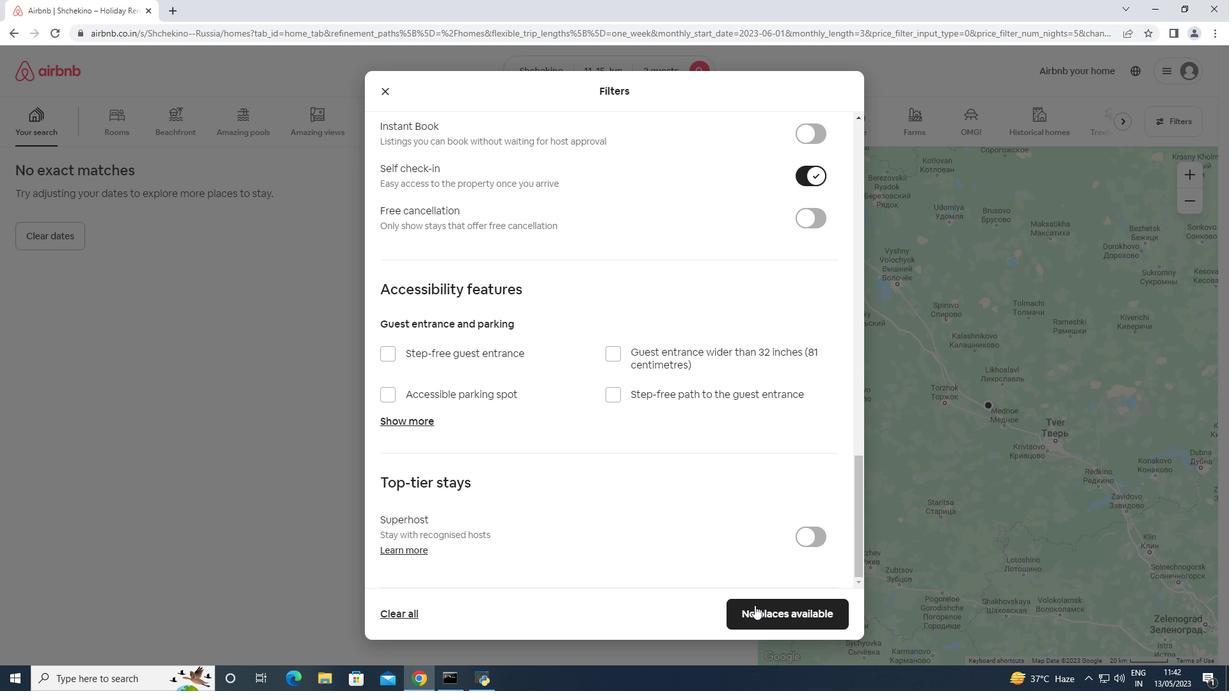 
Action: Mouse pressed left at (756, 611)
Screenshot: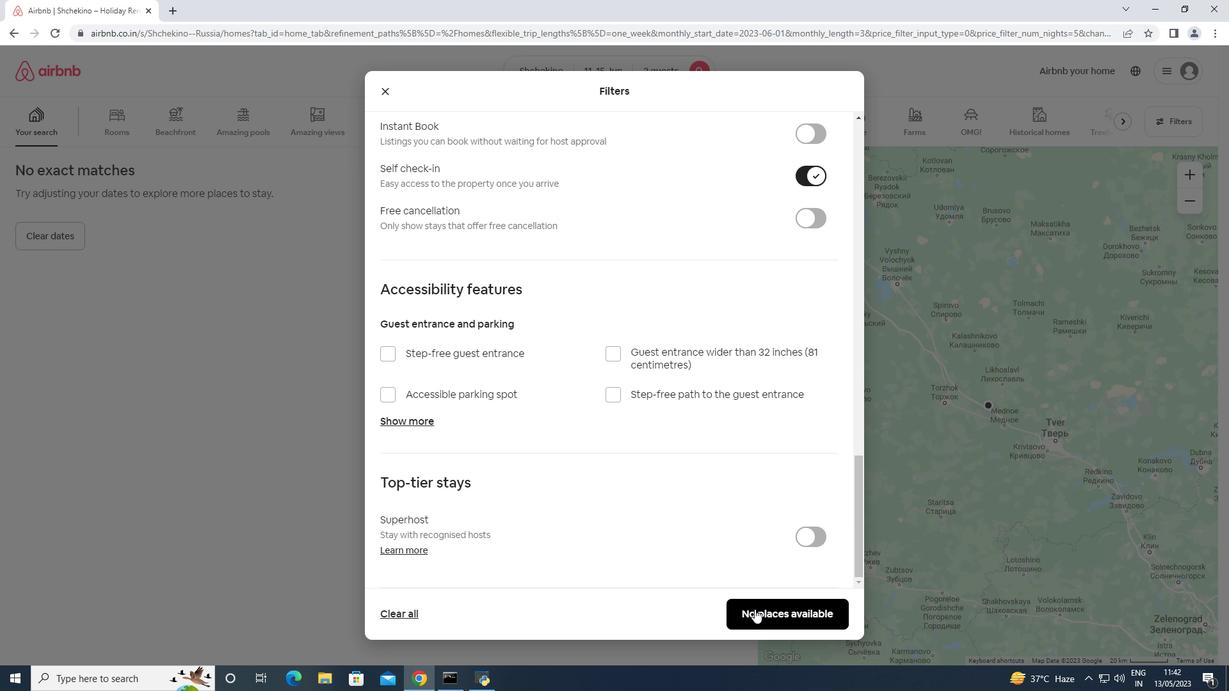 
Action: Mouse moved to (723, 487)
Screenshot: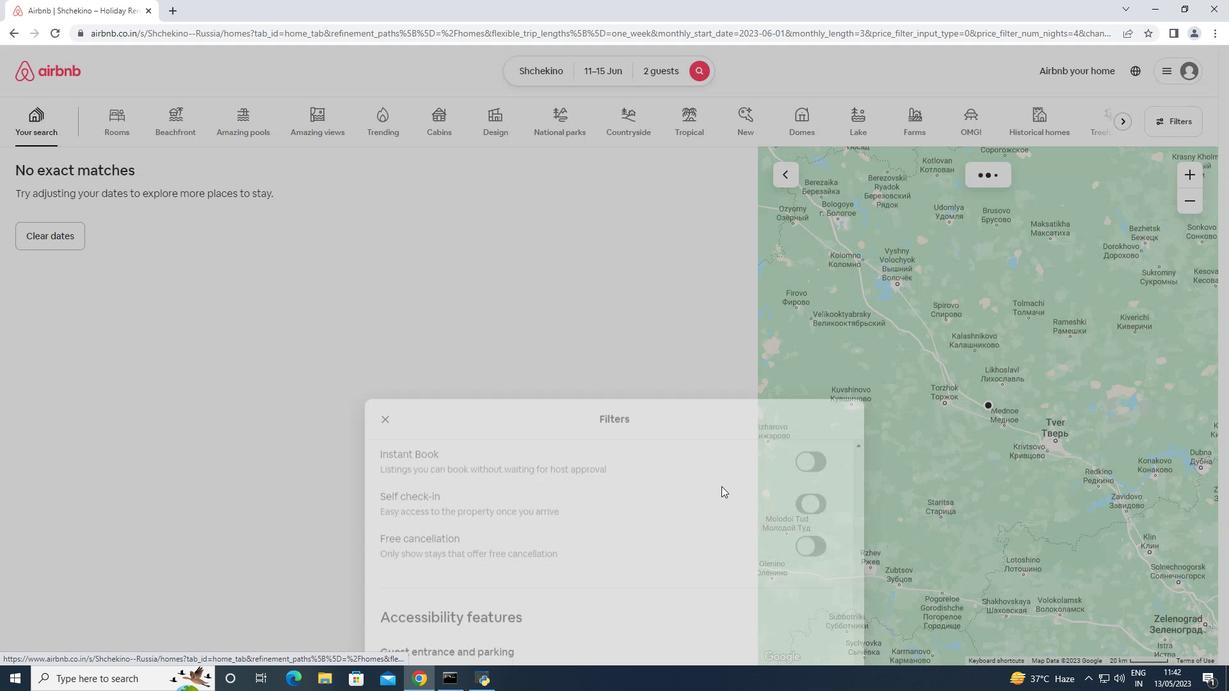
